 Task: Find connections with filter location Schleswig with filter topic #Productivitywith filter profile language English with filter current company AB InBev India with filter school Sikar Jobs with filter industry Commercial and Service Industry Machinery Manufacturing with filter service category Bartending with filter keywords title Administrative Assistant
Action: Mouse moved to (313, 207)
Screenshot: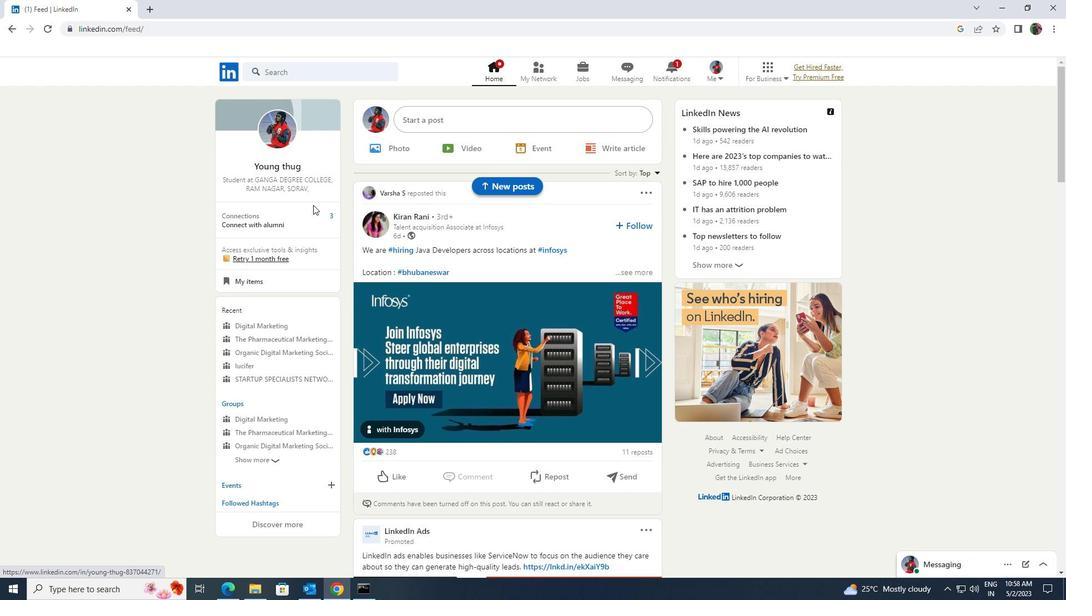 
Action: Mouse pressed left at (313, 207)
Screenshot: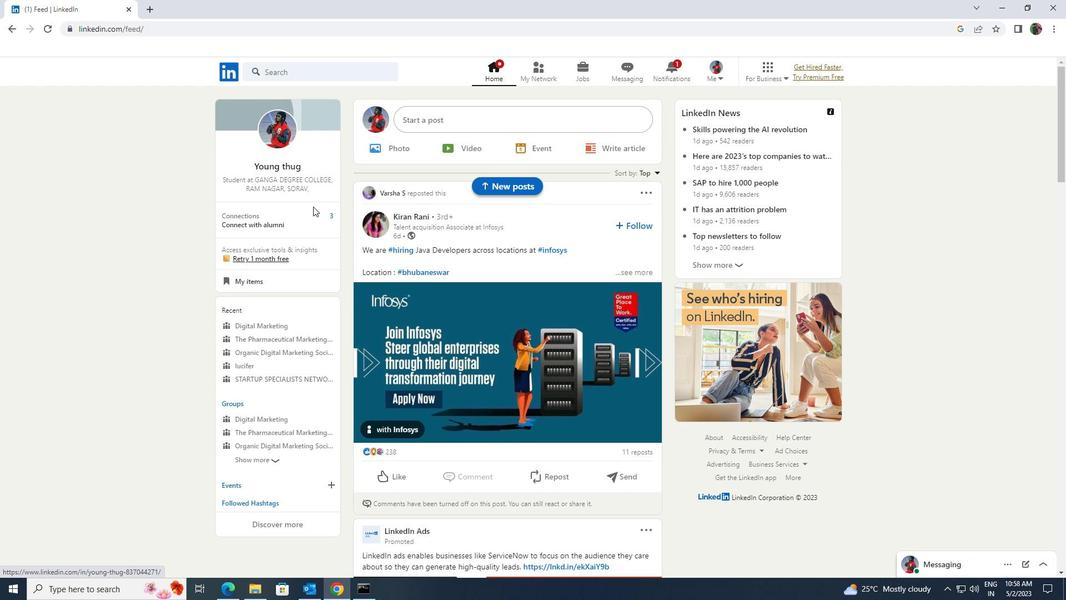 
Action: Mouse moved to (313, 215)
Screenshot: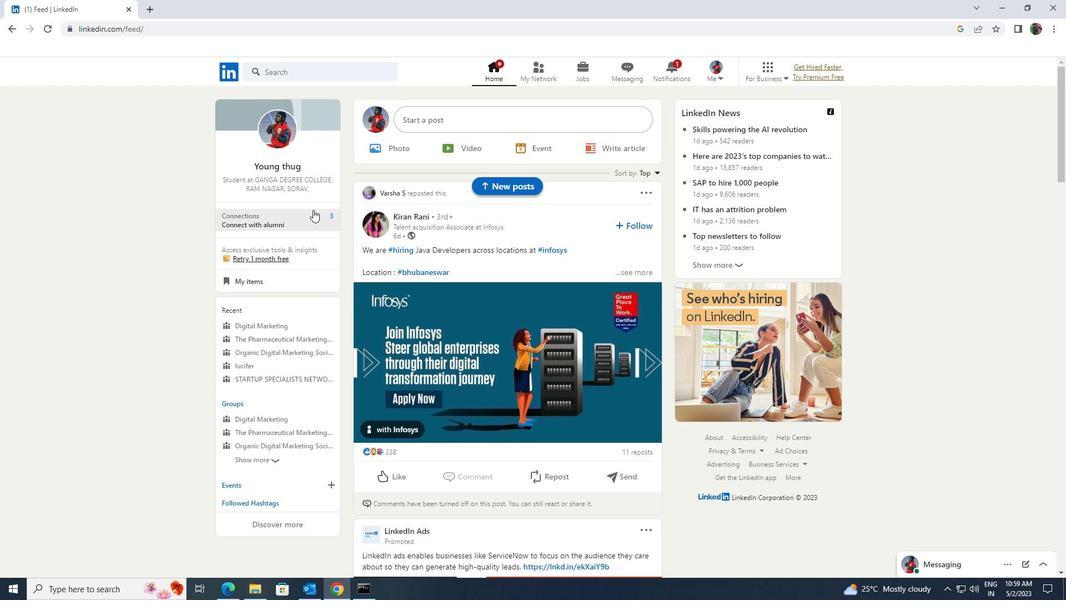
Action: Mouse pressed left at (313, 215)
Screenshot: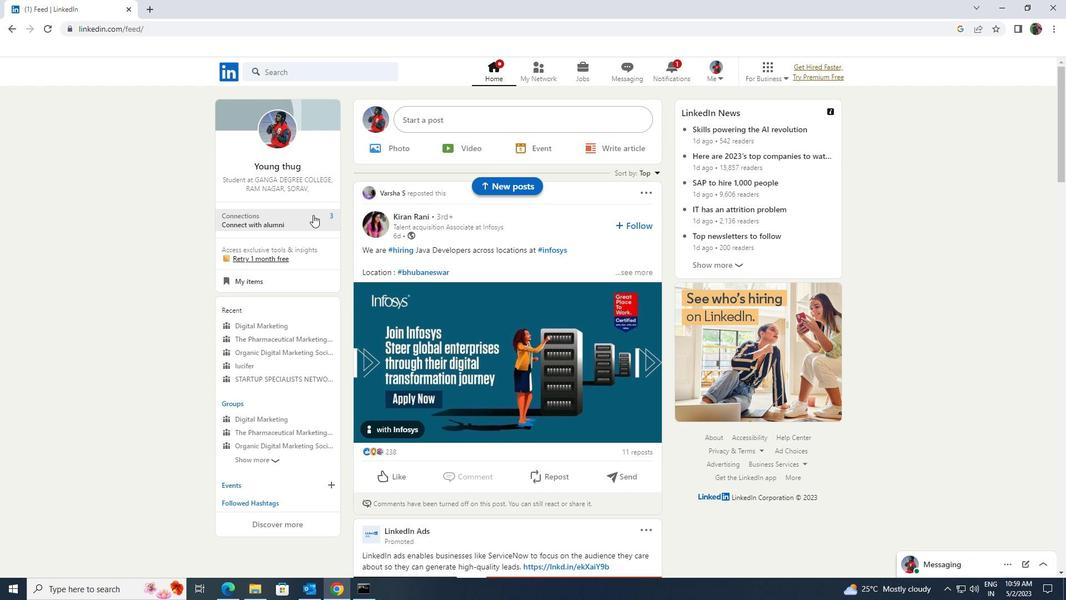 
Action: Mouse moved to (319, 135)
Screenshot: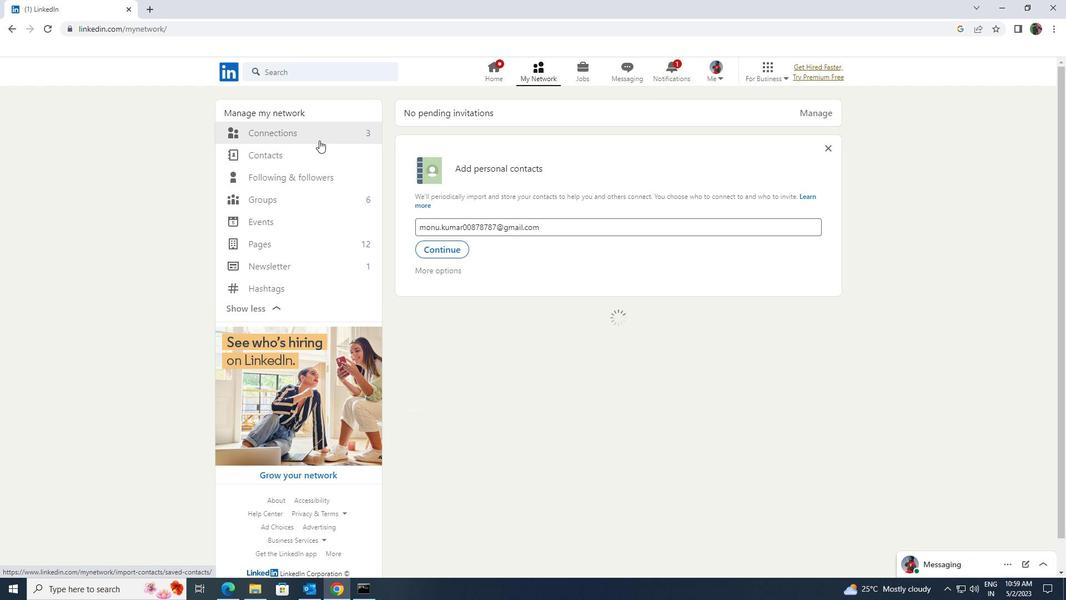 
Action: Mouse pressed left at (319, 135)
Screenshot: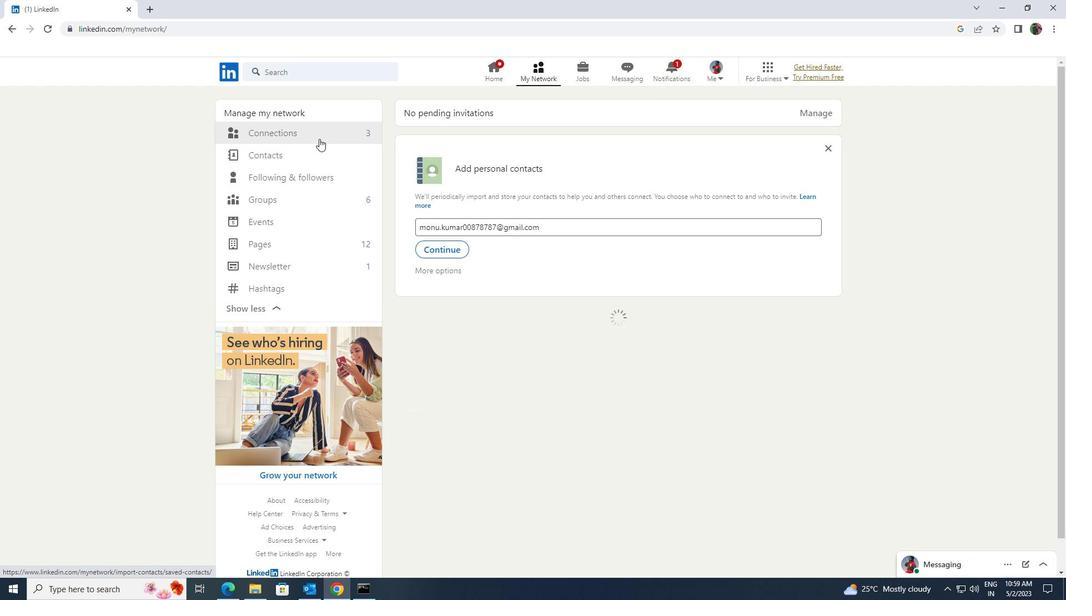 
Action: Mouse moved to (599, 133)
Screenshot: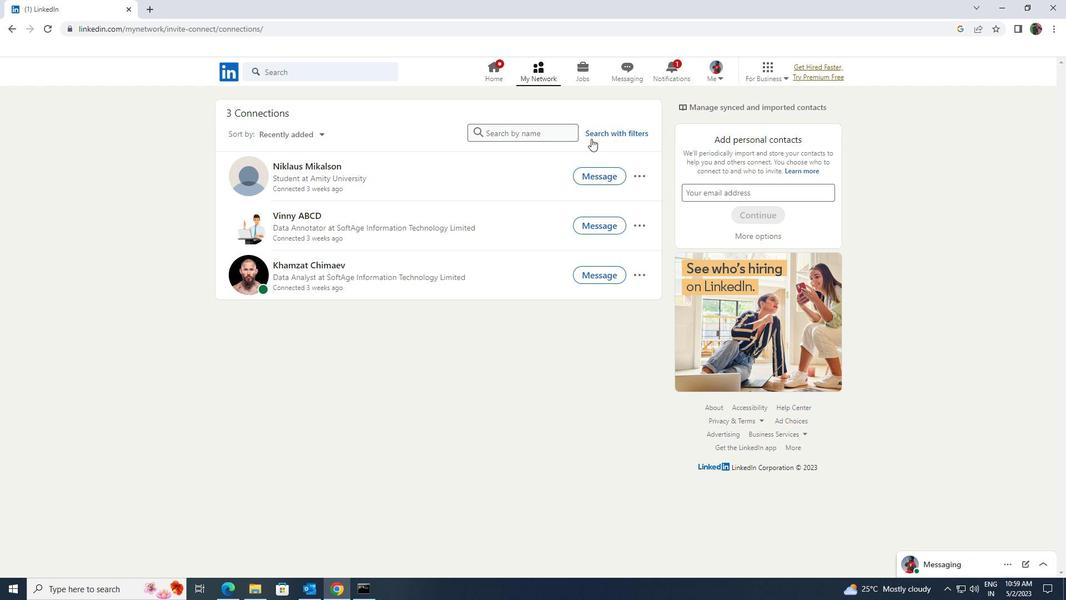 
Action: Mouse pressed left at (599, 133)
Screenshot: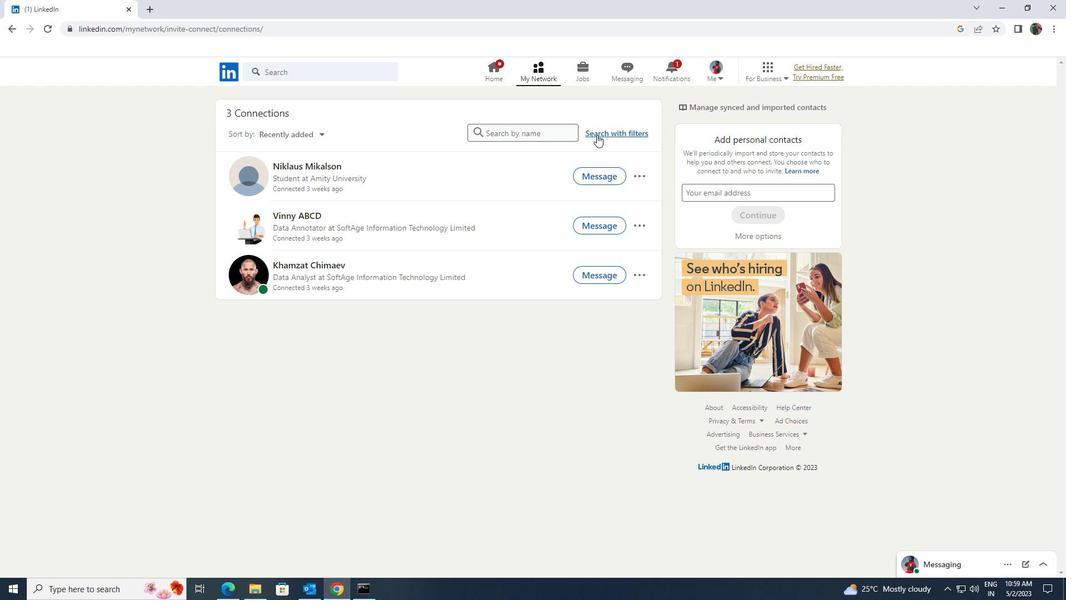 
Action: Mouse moved to (574, 105)
Screenshot: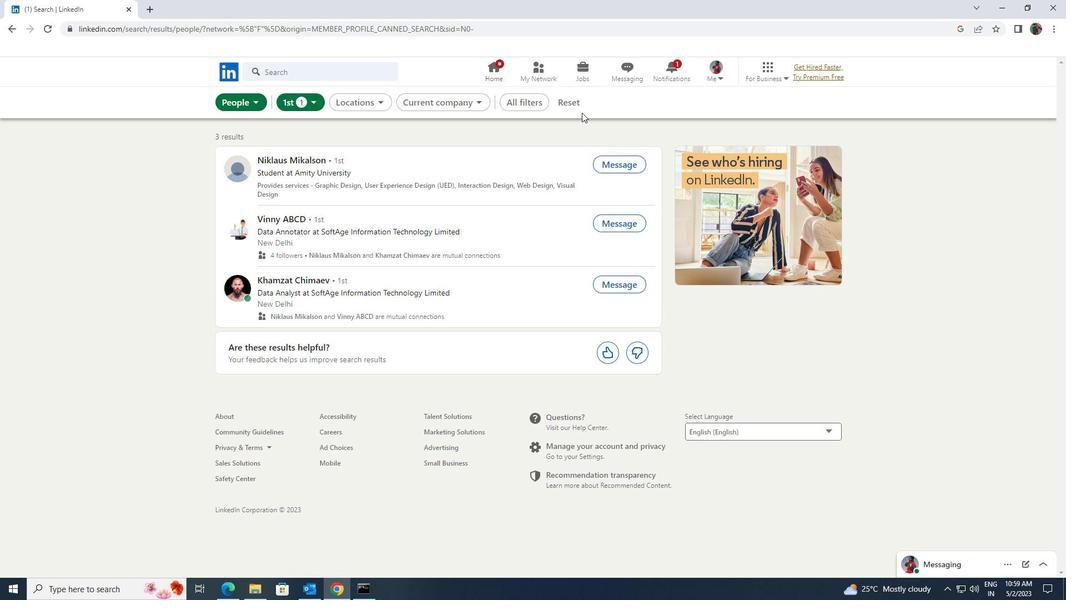 
Action: Mouse pressed left at (574, 105)
Screenshot: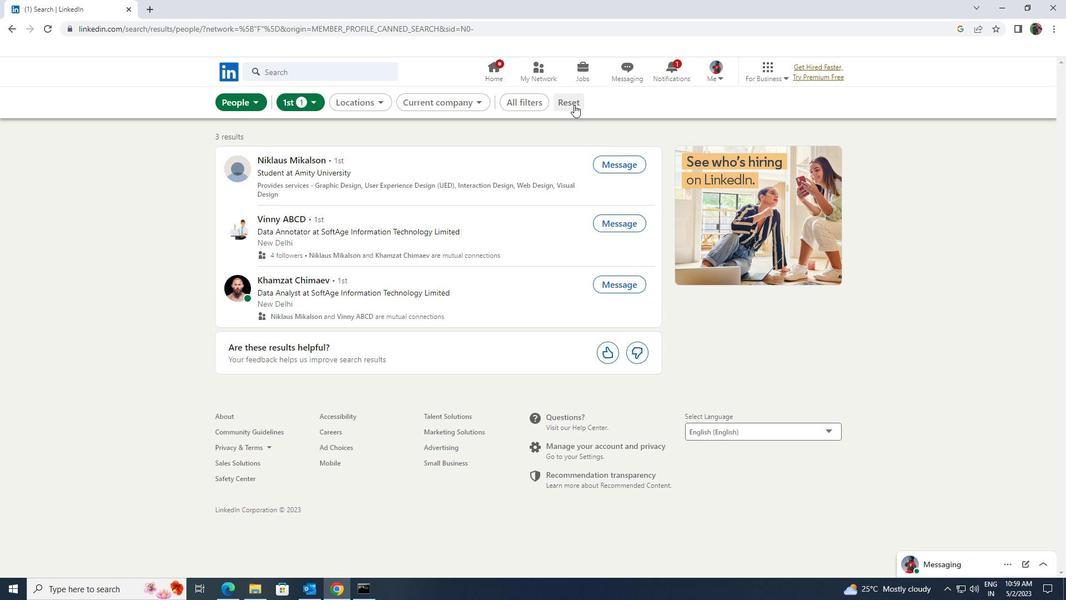 
Action: Mouse moved to (567, 100)
Screenshot: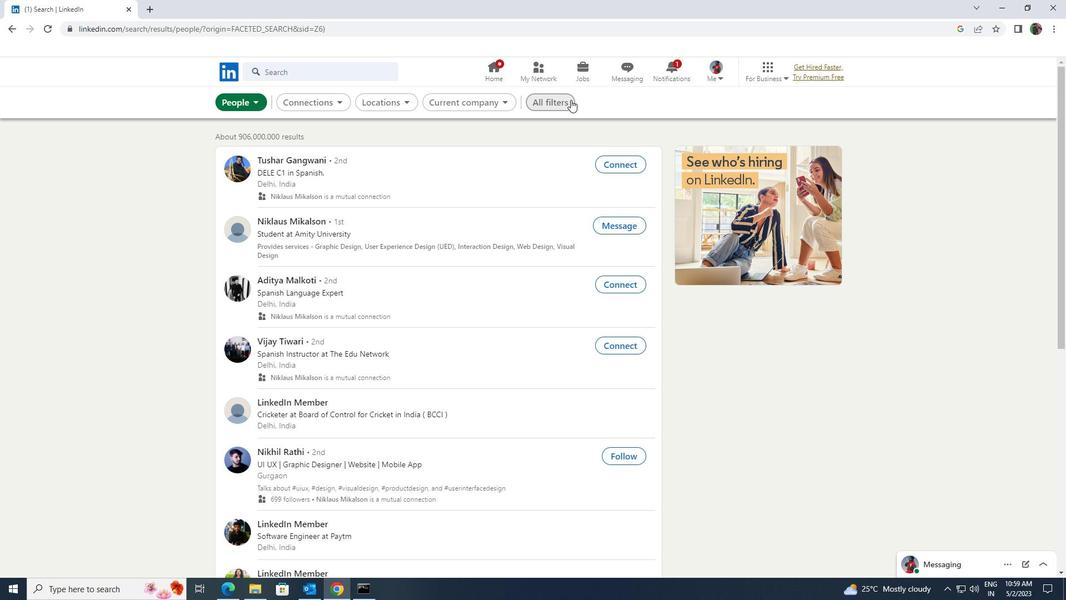 
Action: Mouse pressed left at (567, 100)
Screenshot: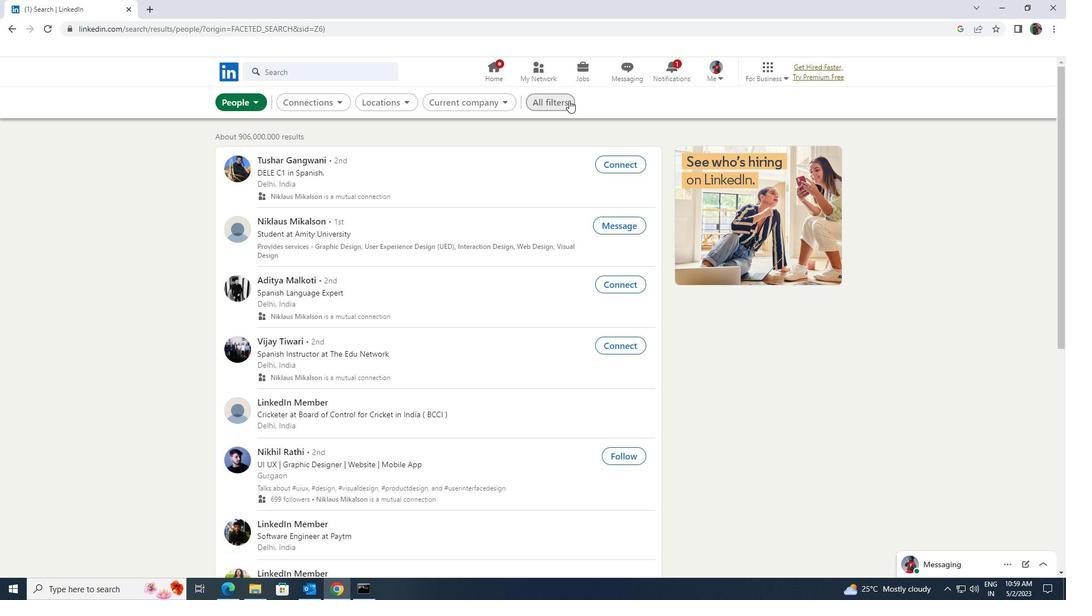 
Action: Mouse moved to (832, 312)
Screenshot: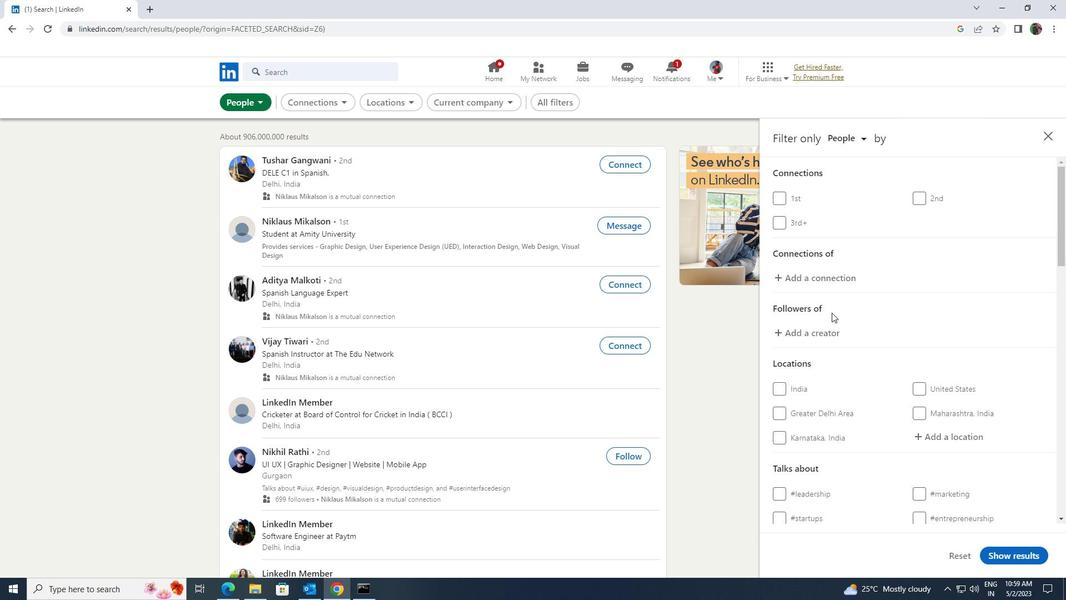 
Action: Mouse scrolled (832, 312) with delta (0, 0)
Screenshot: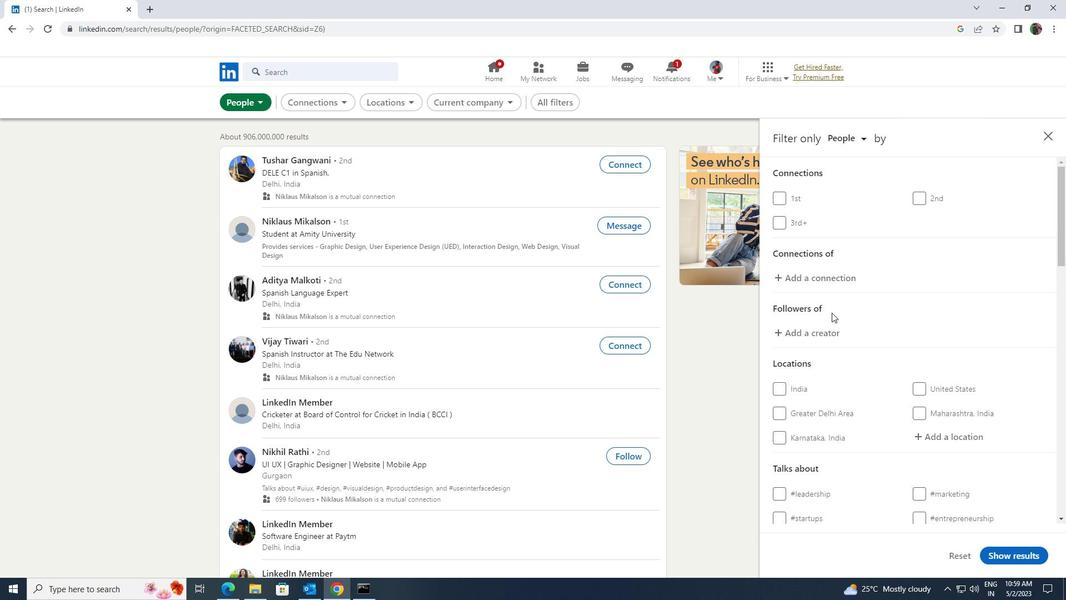 
Action: Mouse moved to (918, 380)
Screenshot: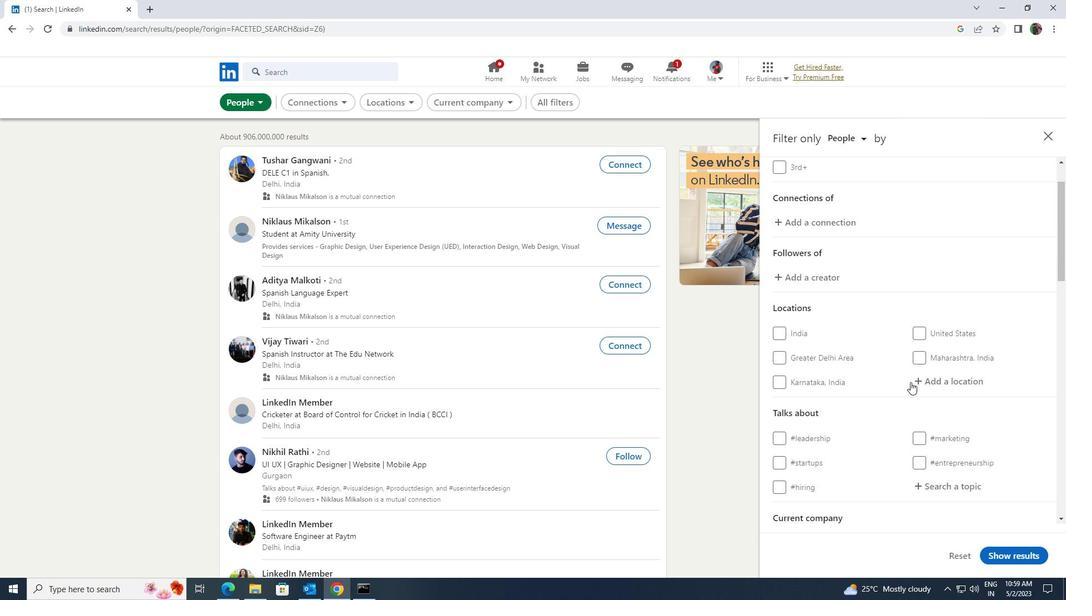 
Action: Mouse pressed left at (918, 380)
Screenshot: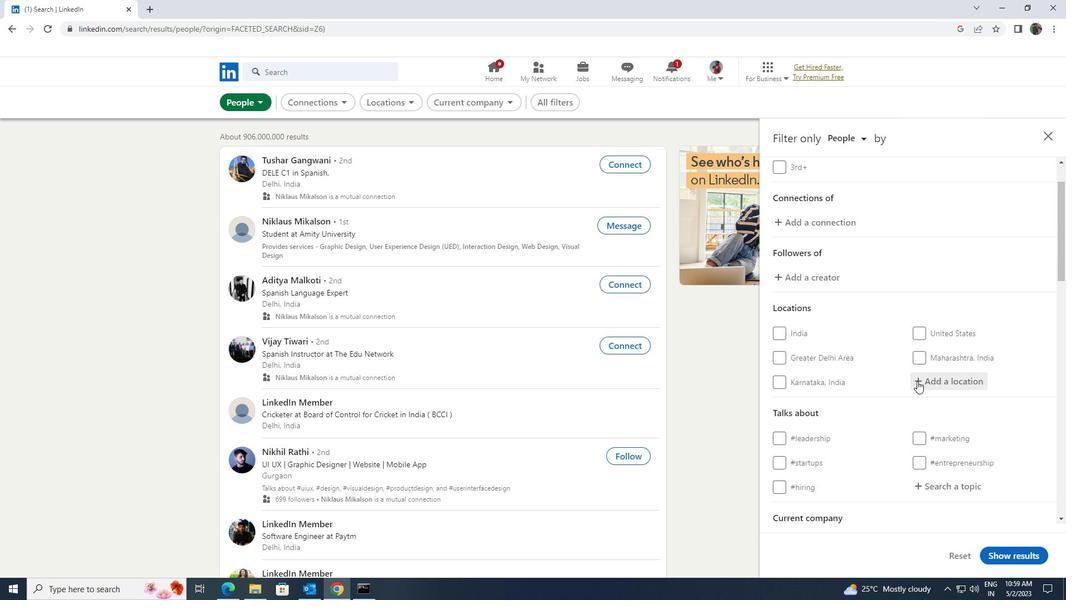 
Action: Key pressed <Key.shift>SCHLEW<Key.backspace>
Screenshot: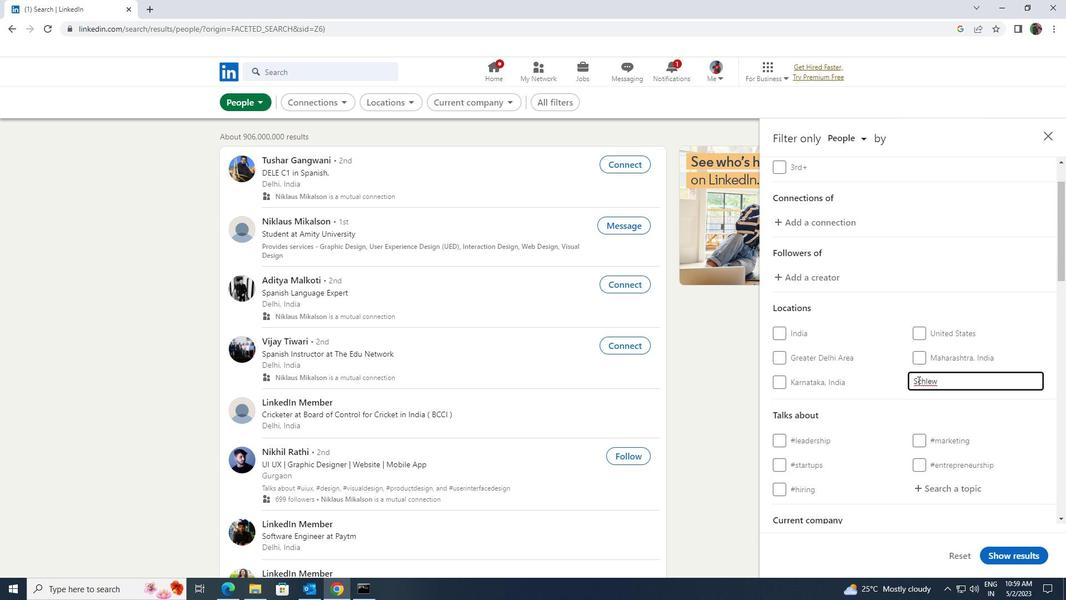 
Action: Mouse moved to (901, 394)
Screenshot: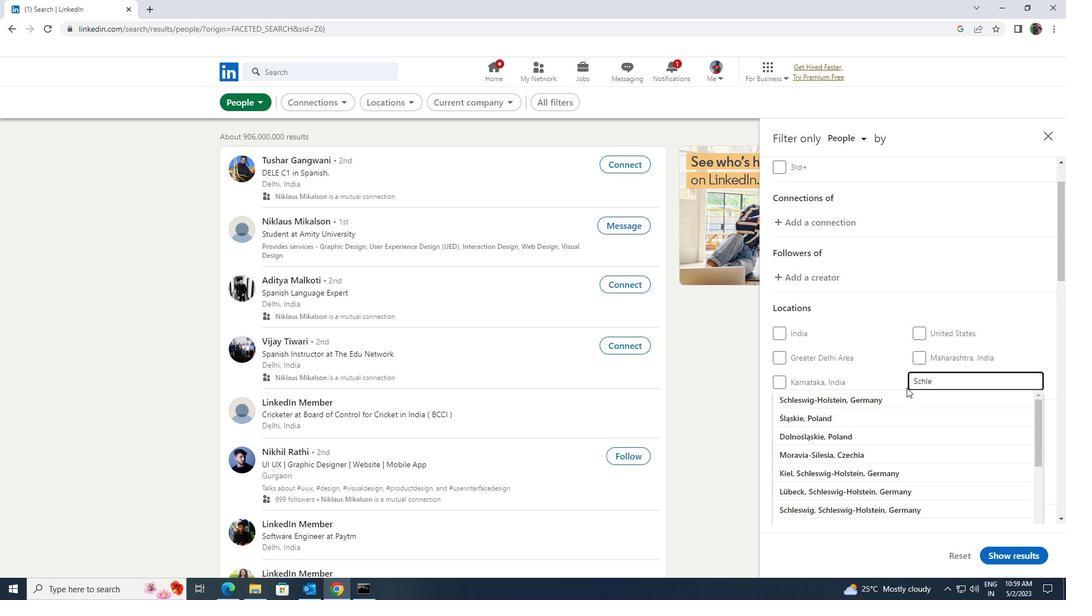 
Action: Mouse pressed left at (901, 394)
Screenshot: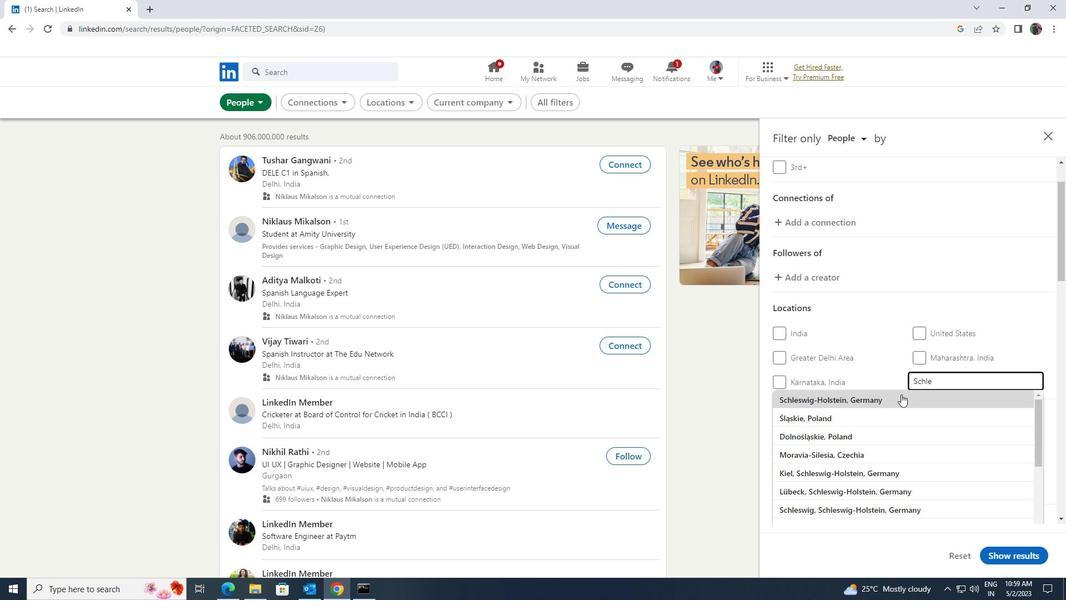 
Action: Mouse scrolled (901, 393) with delta (0, 0)
Screenshot: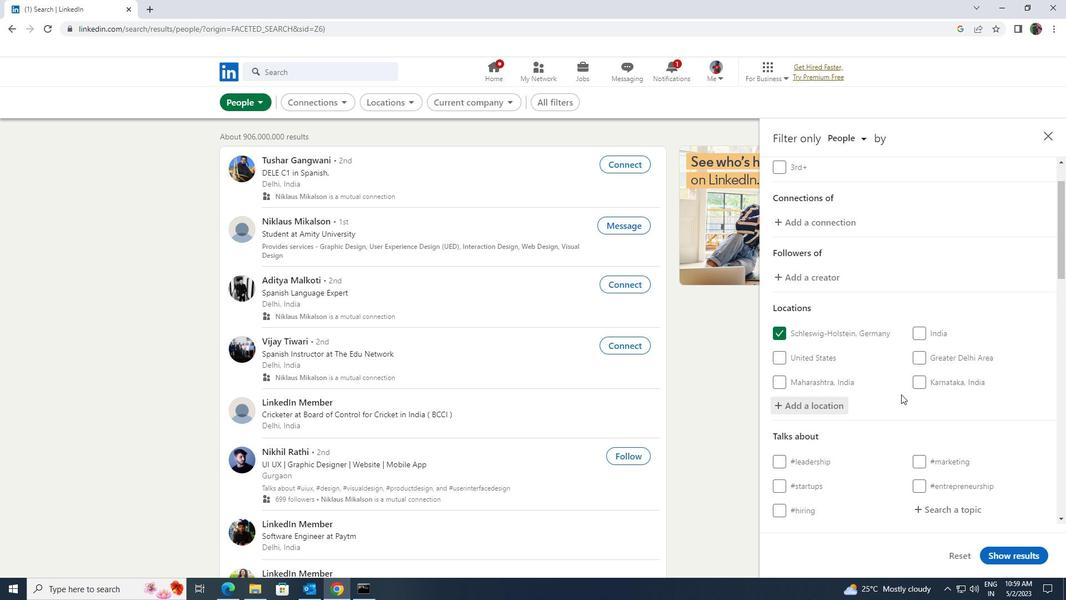 
Action: Mouse scrolled (901, 393) with delta (0, 0)
Screenshot: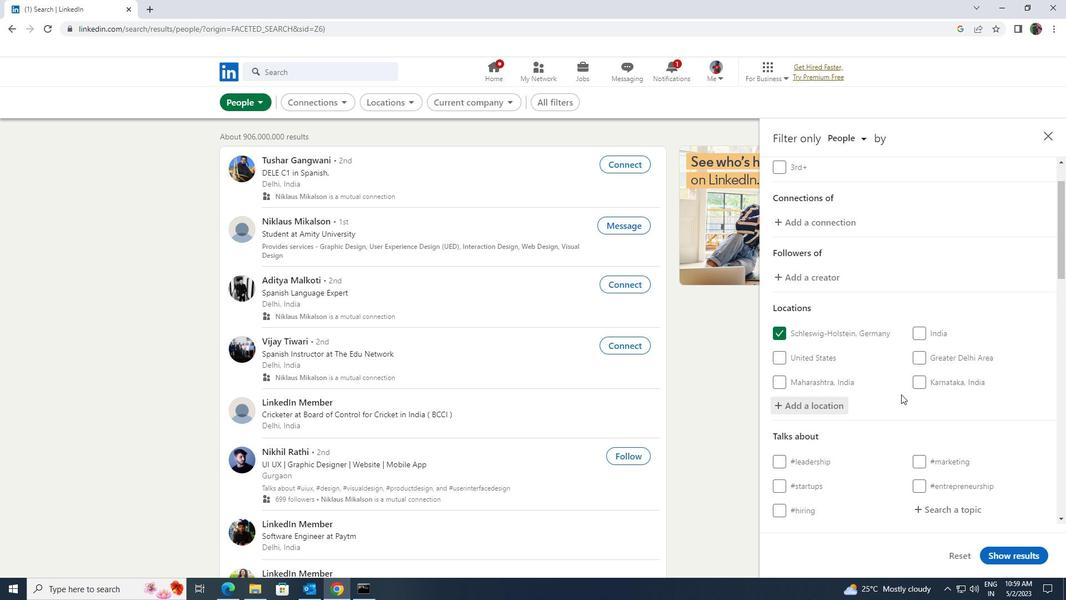 
Action: Mouse scrolled (901, 393) with delta (0, 0)
Screenshot: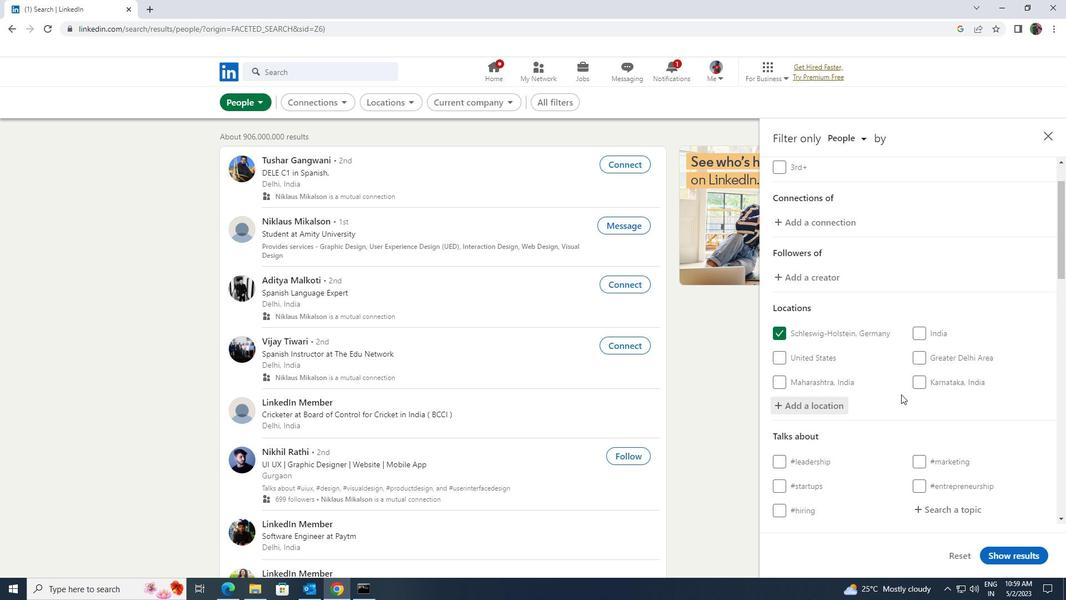 
Action: Mouse moved to (942, 343)
Screenshot: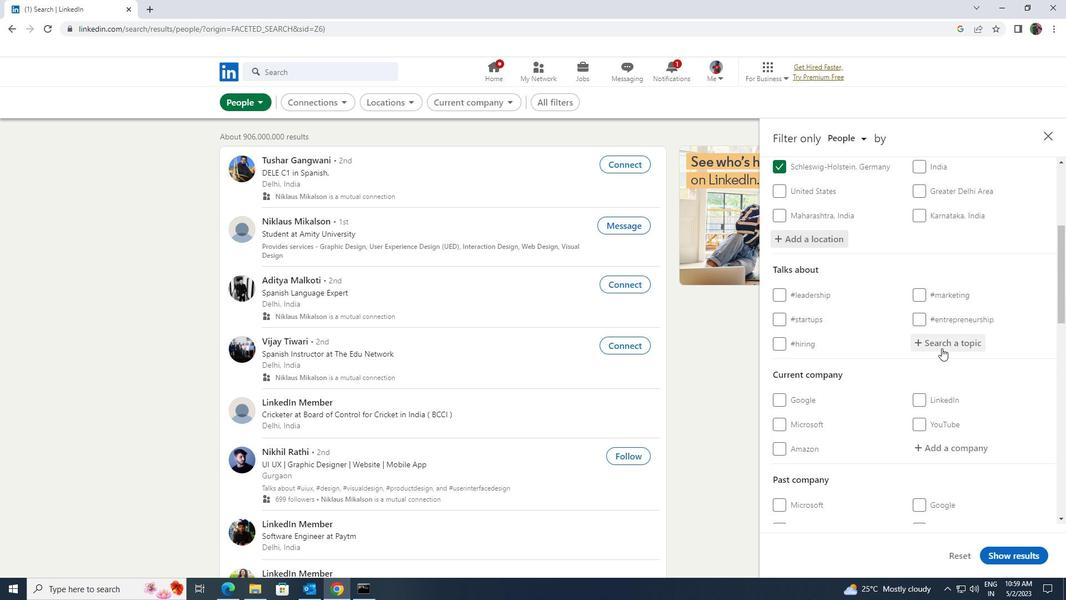 
Action: Mouse pressed left at (942, 343)
Screenshot: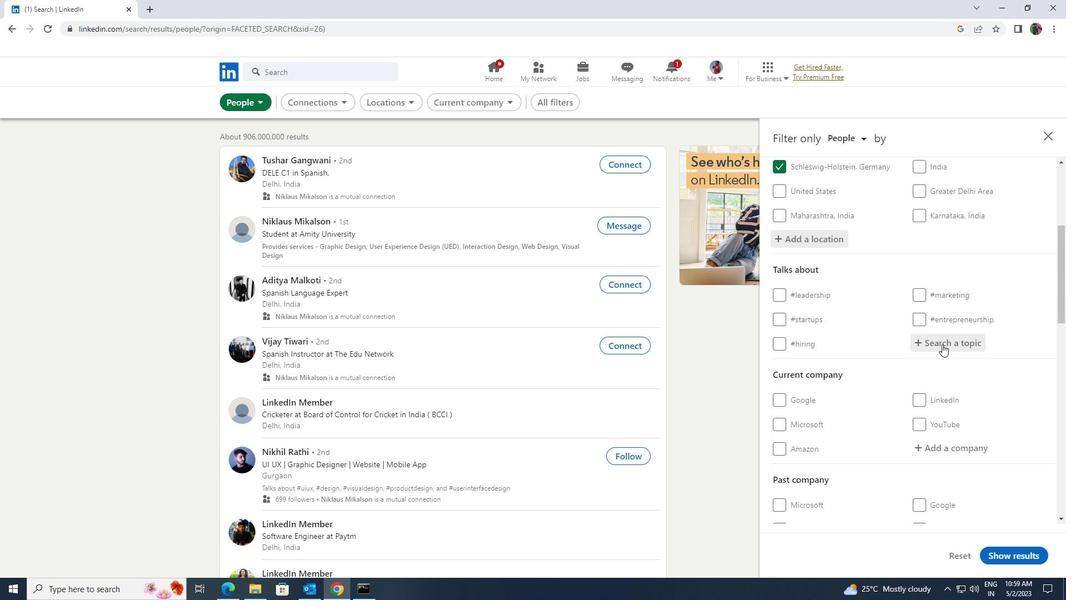 
Action: Key pressed <Key.shift>PRODUCT
Screenshot: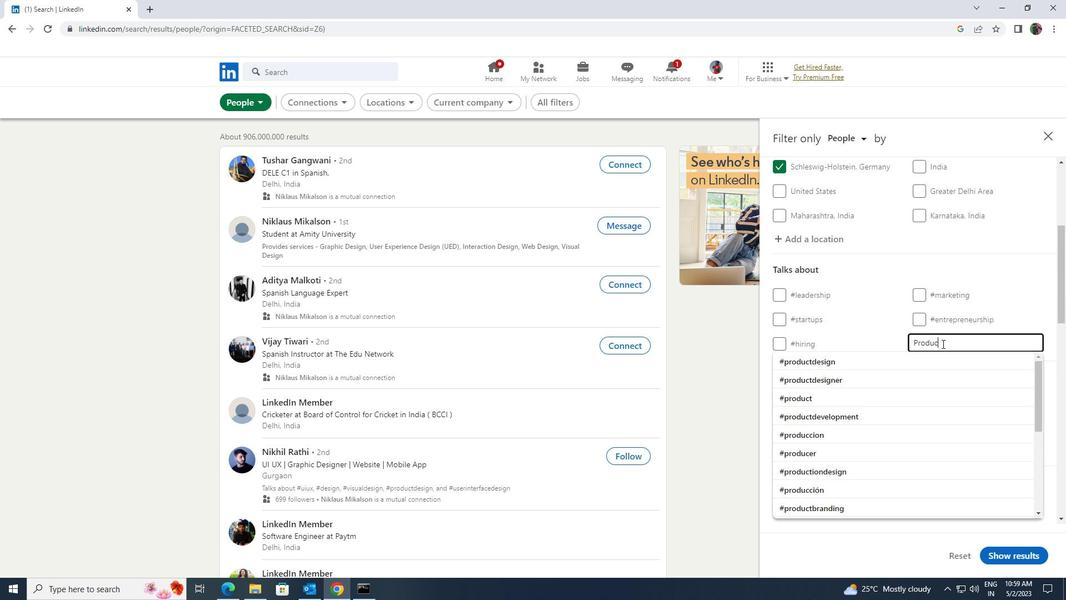 
Action: Mouse moved to (922, 377)
Screenshot: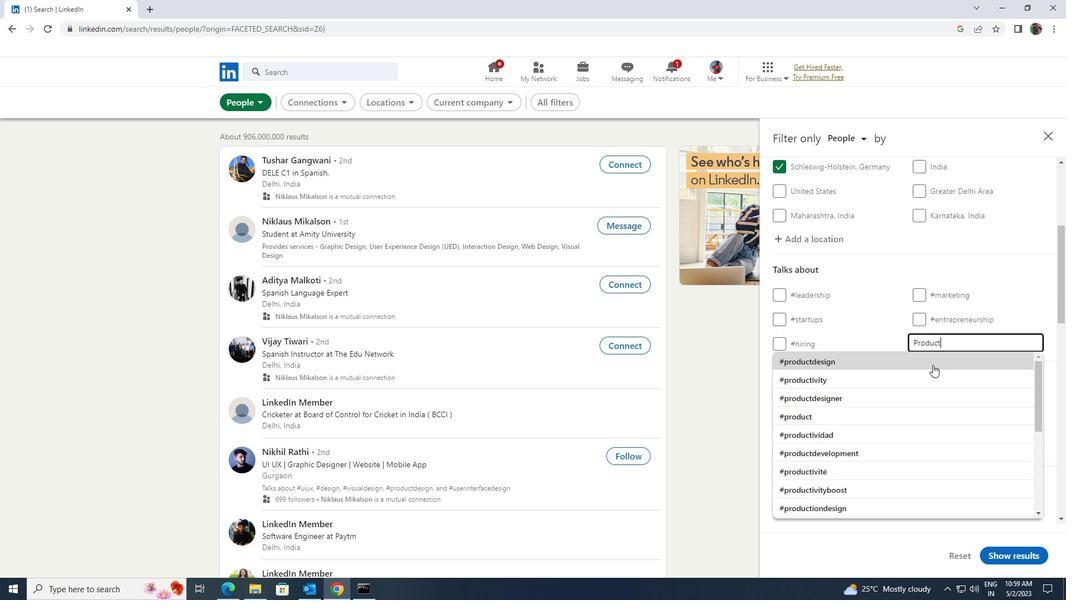 
Action: Mouse pressed left at (922, 377)
Screenshot: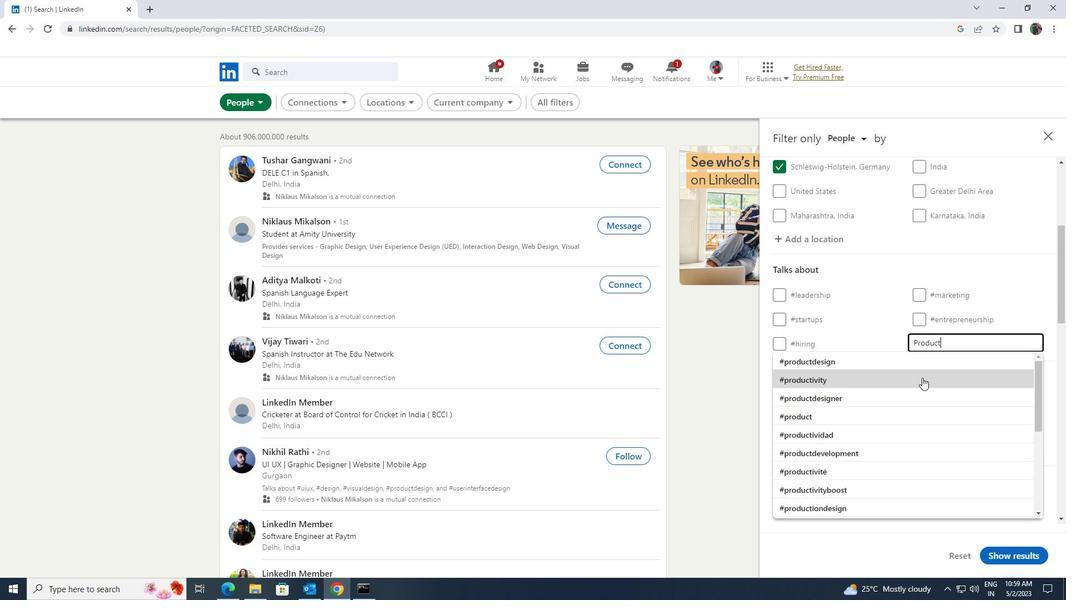 
Action: Mouse scrolled (922, 377) with delta (0, 0)
Screenshot: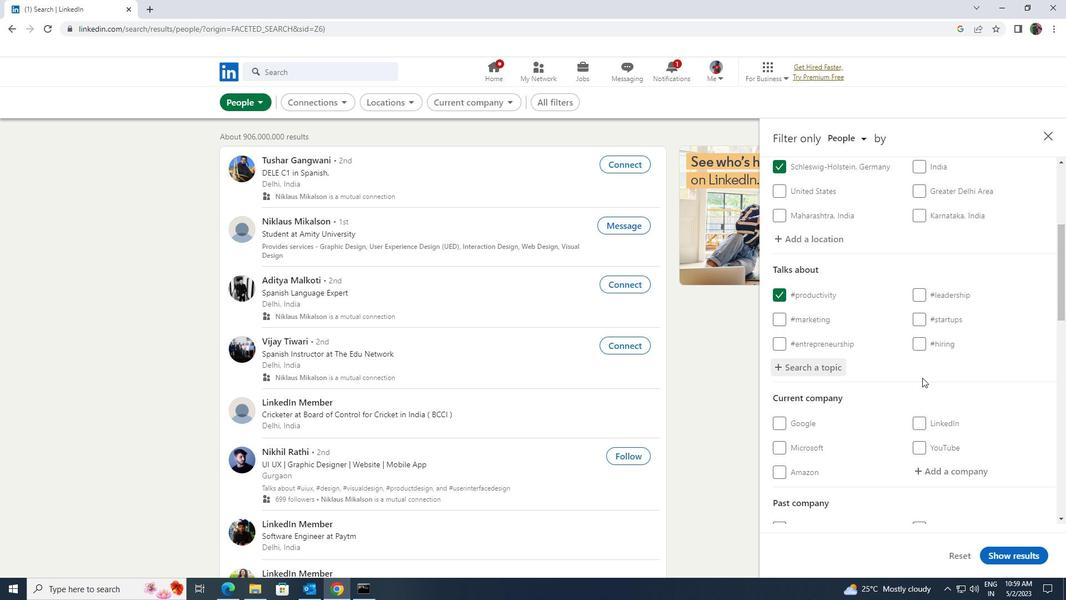 
Action: Mouse moved to (920, 379)
Screenshot: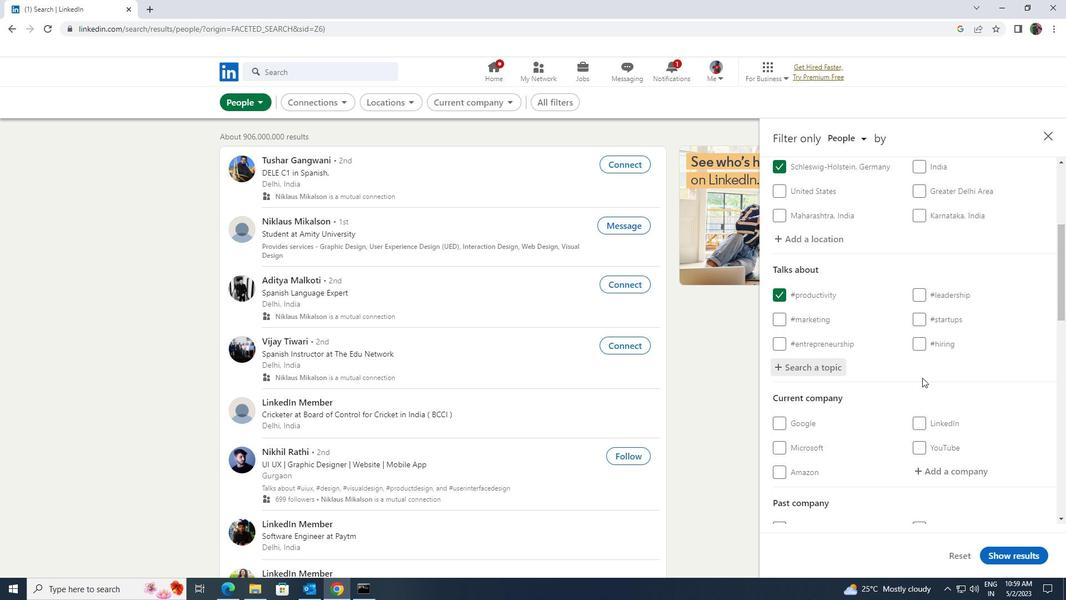
Action: Mouse scrolled (920, 378) with delta (0, 0)
Screenshot: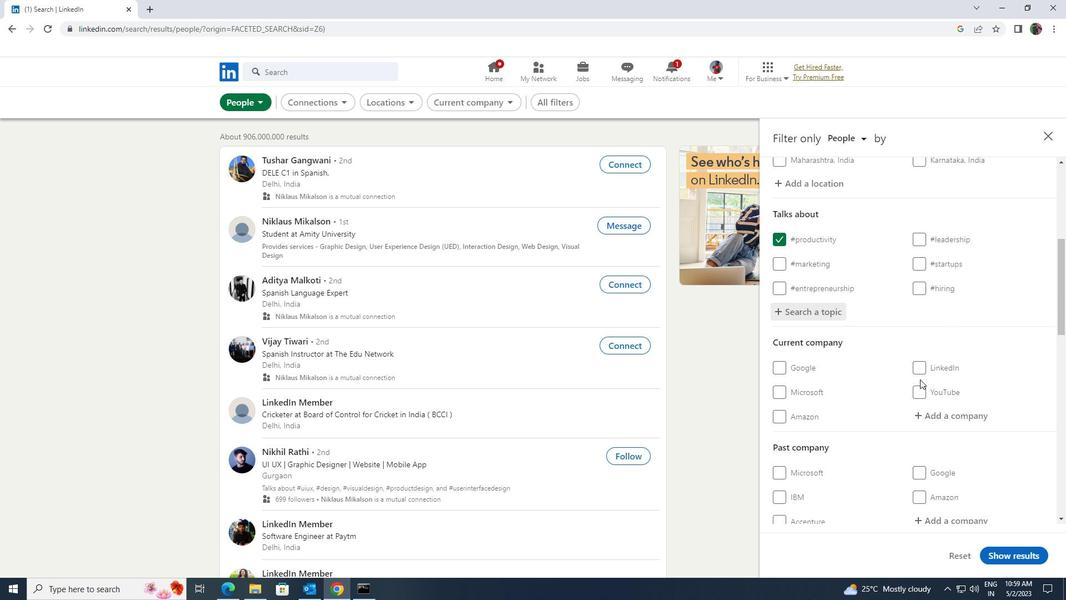 
Action: Mouse scrolled (920, 378) with delta (0, 0)
Screenshot: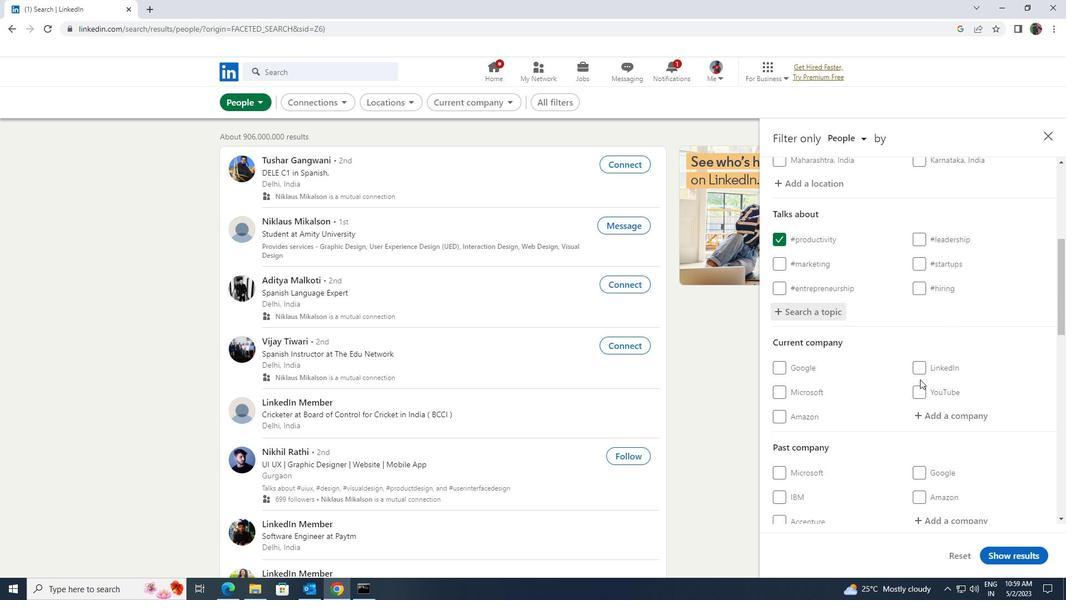 
Action: Mouse scrolled (920, 378) with delta (0, 0)
Screenshot: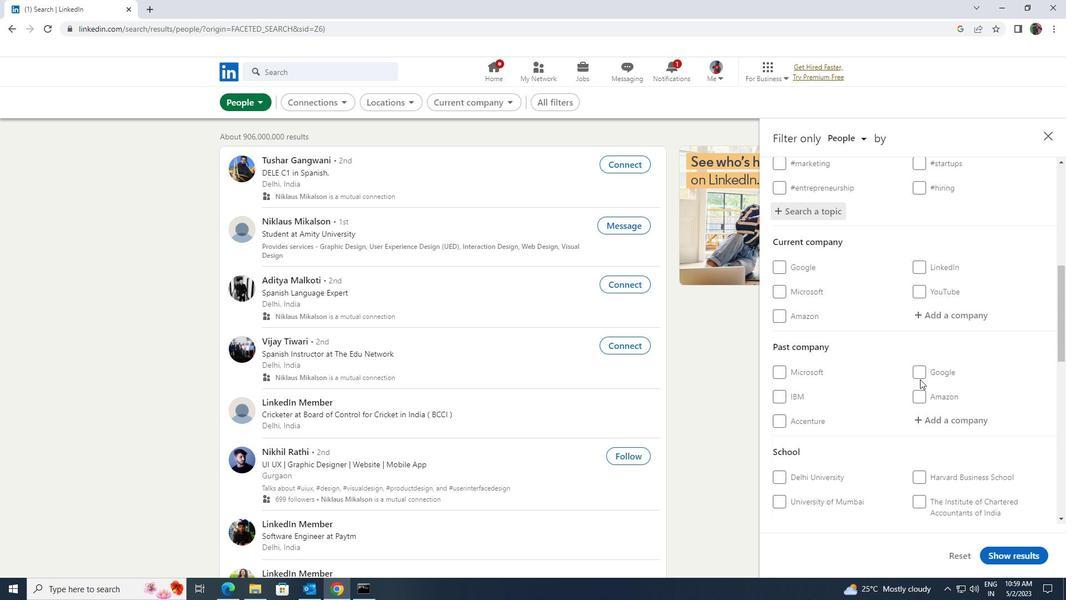 
Action: Mouse scrolled (920, 378) with delta (0, 0)
Screenshot: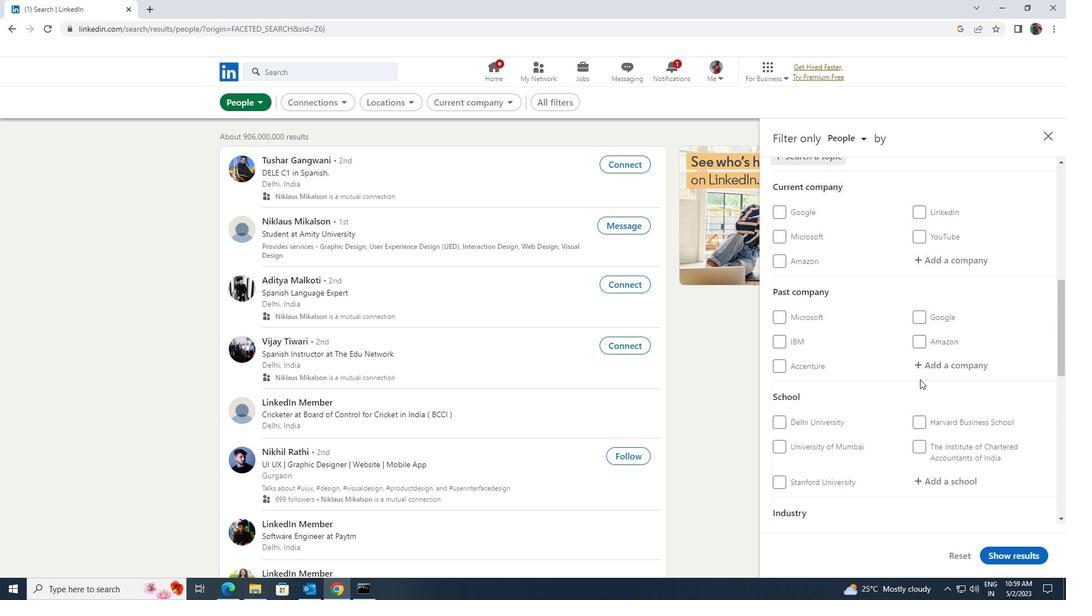 
Action: Mouse scrolled (920, 378) with delta (0, 0)
Screenshot: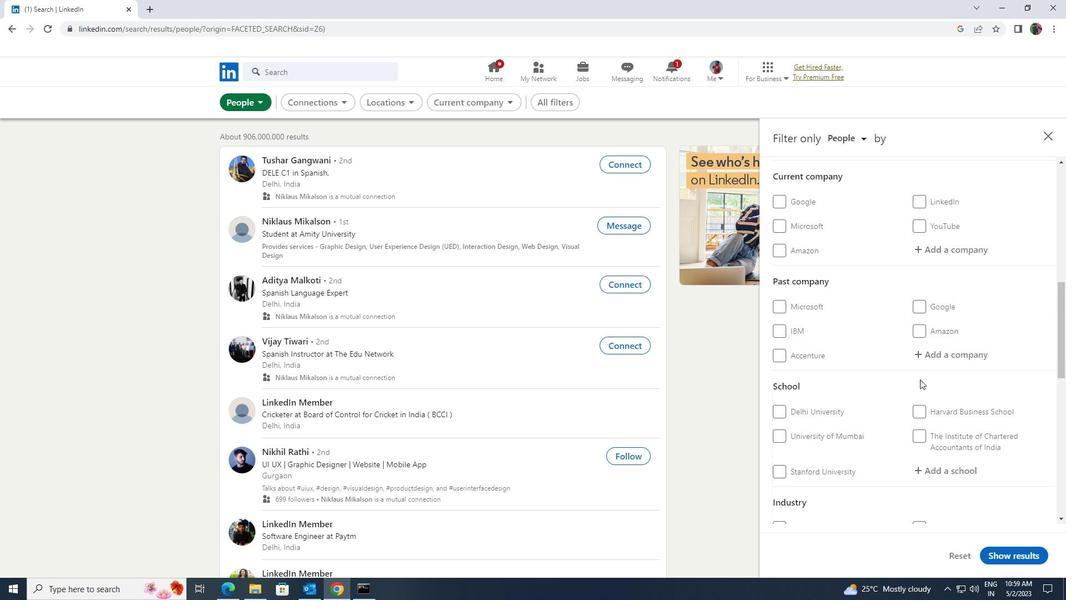 
Action: Mouse scrolled (920, 378) with delta (0, 0)
Screenshot: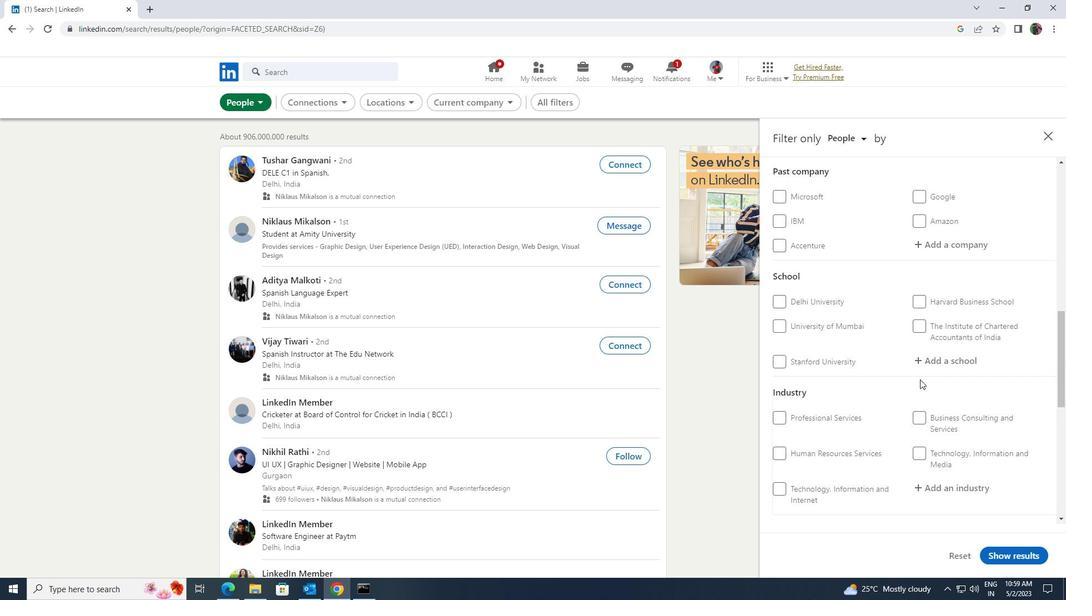 
Action: Mouse scrolled (920, 378) with delta (0, 0)
Screenshot: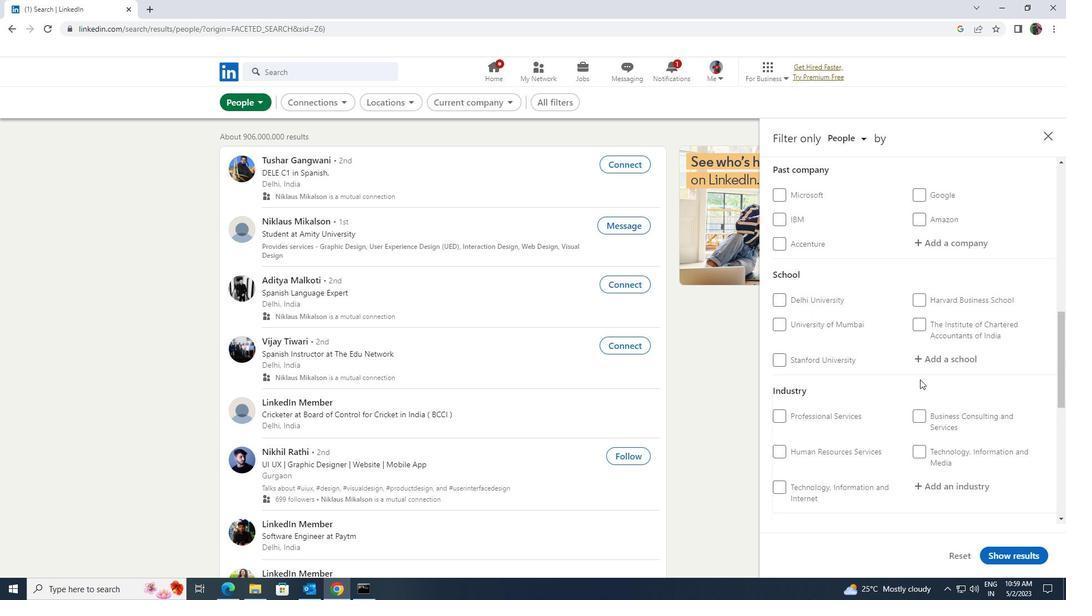 
Action: Mouse scrolled (920, 378) with delta (0, 0)
Screenshot: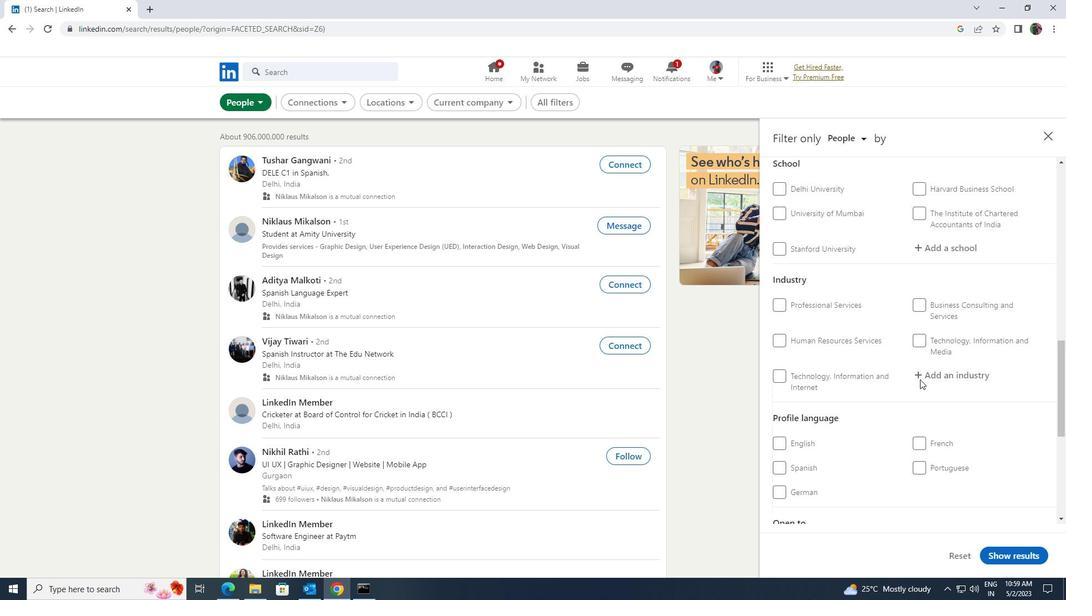 
Action: Mouse scrolled (920, 378) with delta (0, 0)
Screenshot: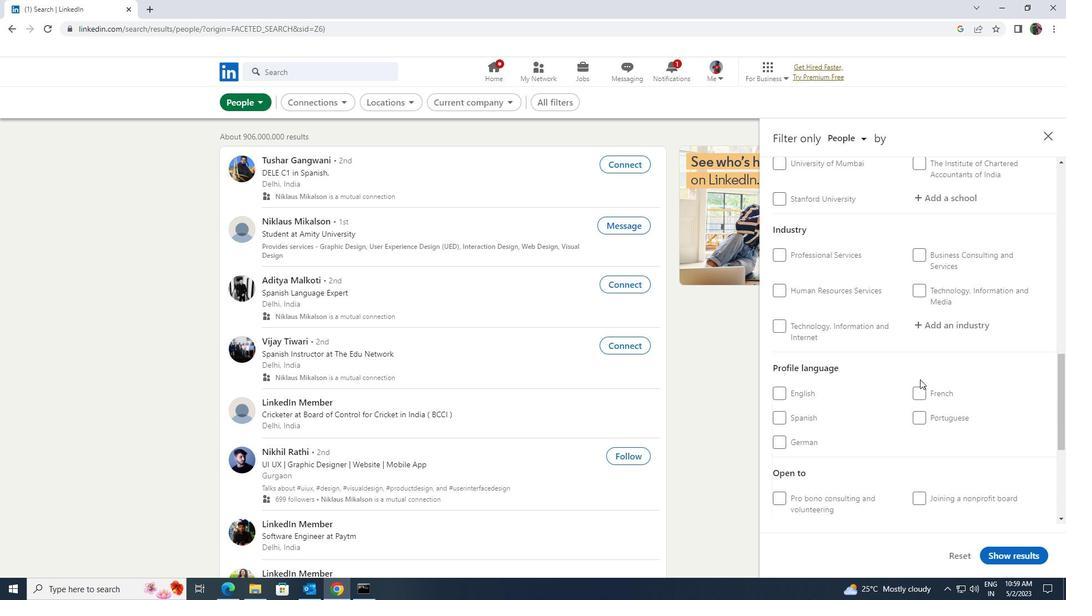 
Action: Mouse scrolled (920, 378) with delta (0, 0)
Screenshot: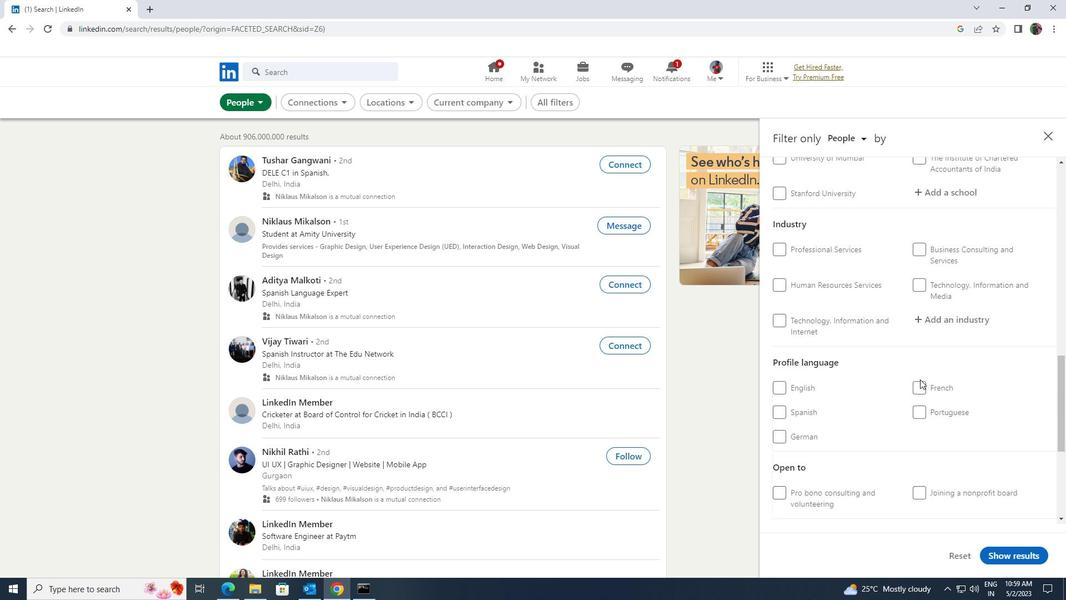 
Action: Mouse scrolled (920, 378) with delta (0, 0)
Screenshot: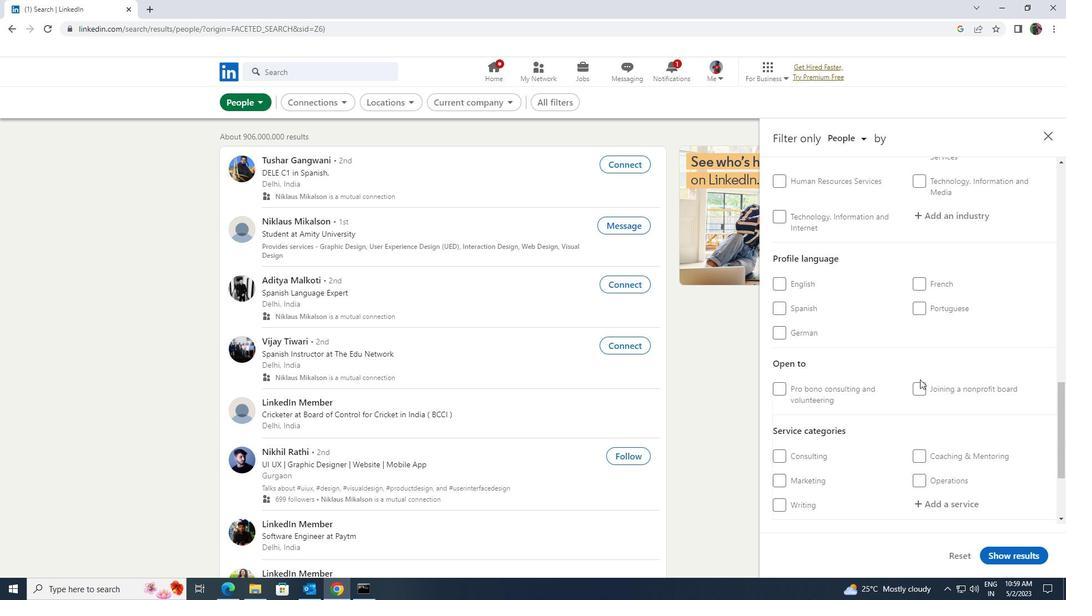 
Action: Mouse scrolled (920, 380) with delta (0, 0)
Screenshot: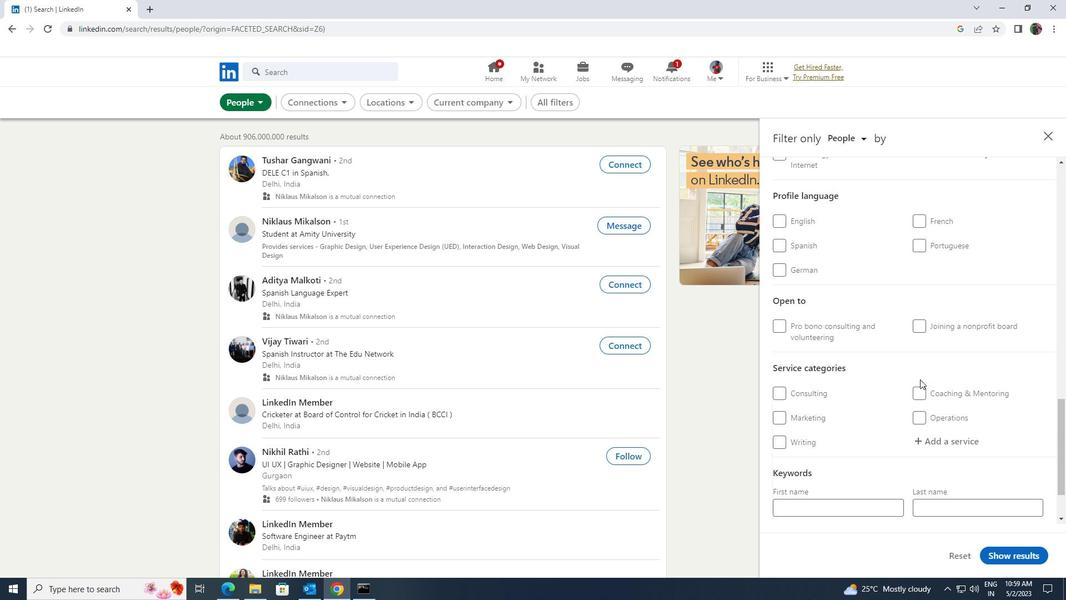 
Action: Mouse scrolled (920, 380) with delta (0, 0)
Screenshot: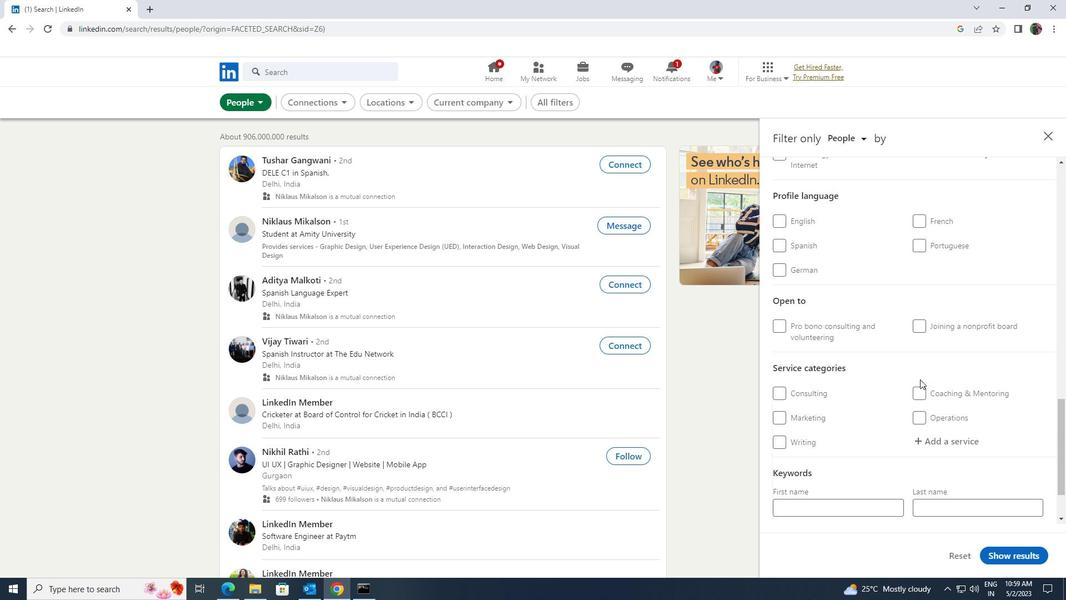 
Action: Mouse moved to (785, 331)
Screenshot: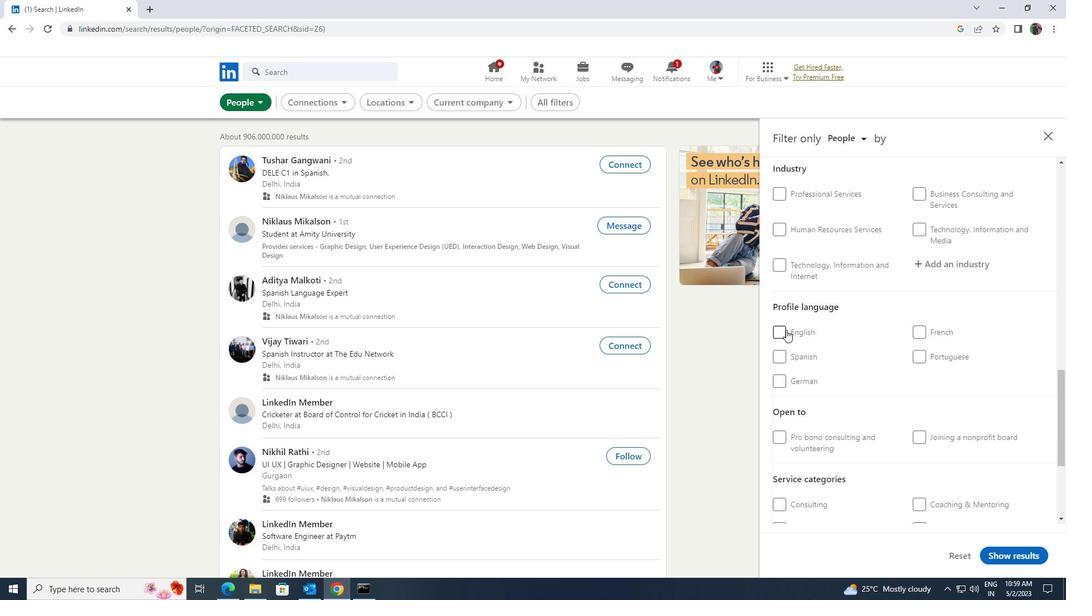 
Action: Mouse pressed left at (785, 331)
Screenshot: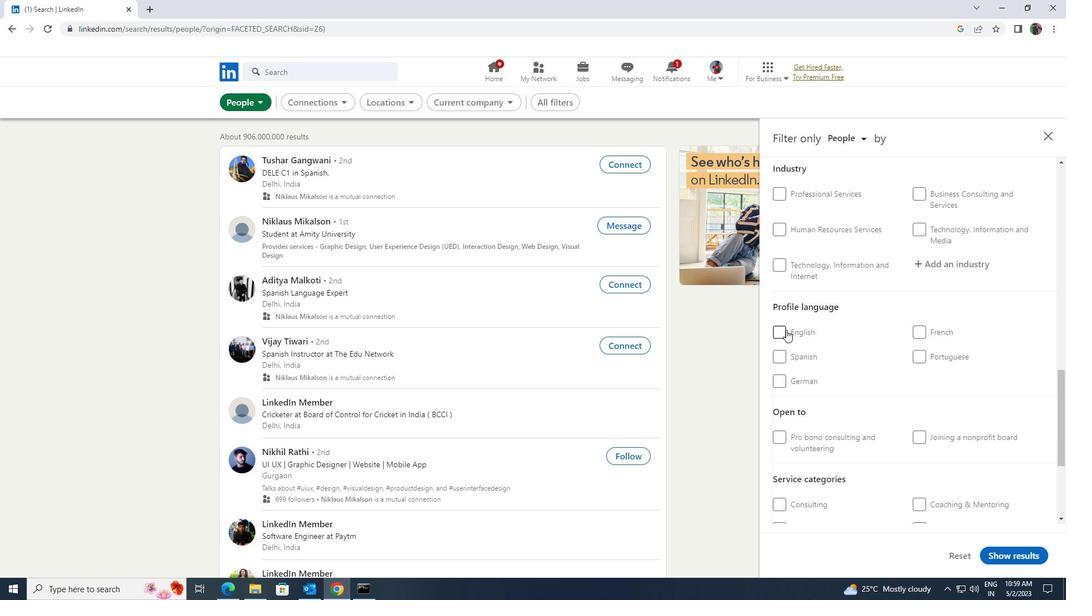 
Action: Mouse moved to (880, 359)
Screenshot: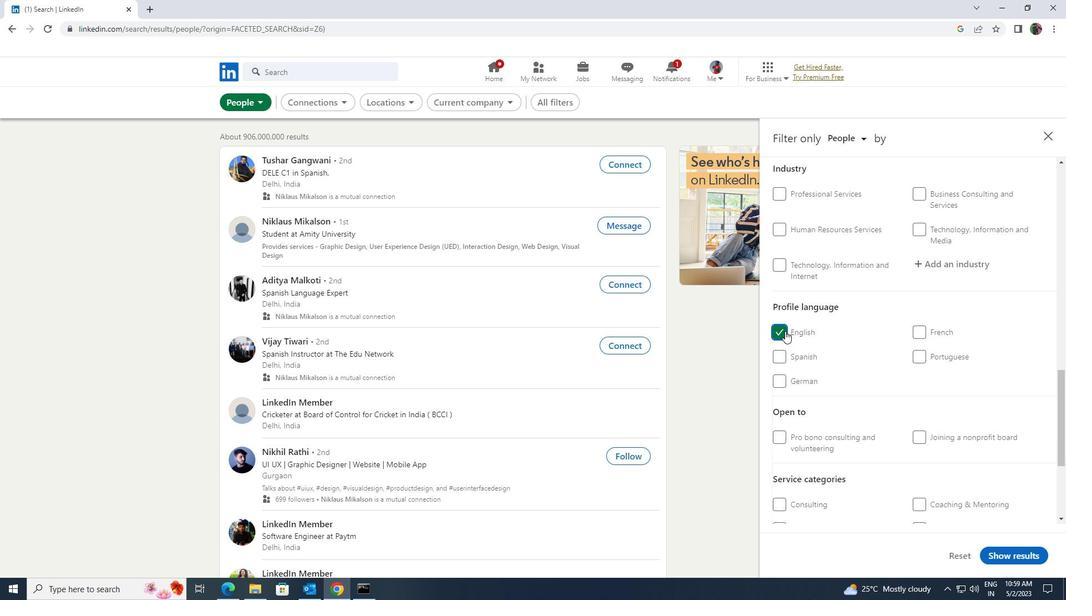 
Action: Mouse scrolled (880, 360) with delta (0, 0)
Screenshot: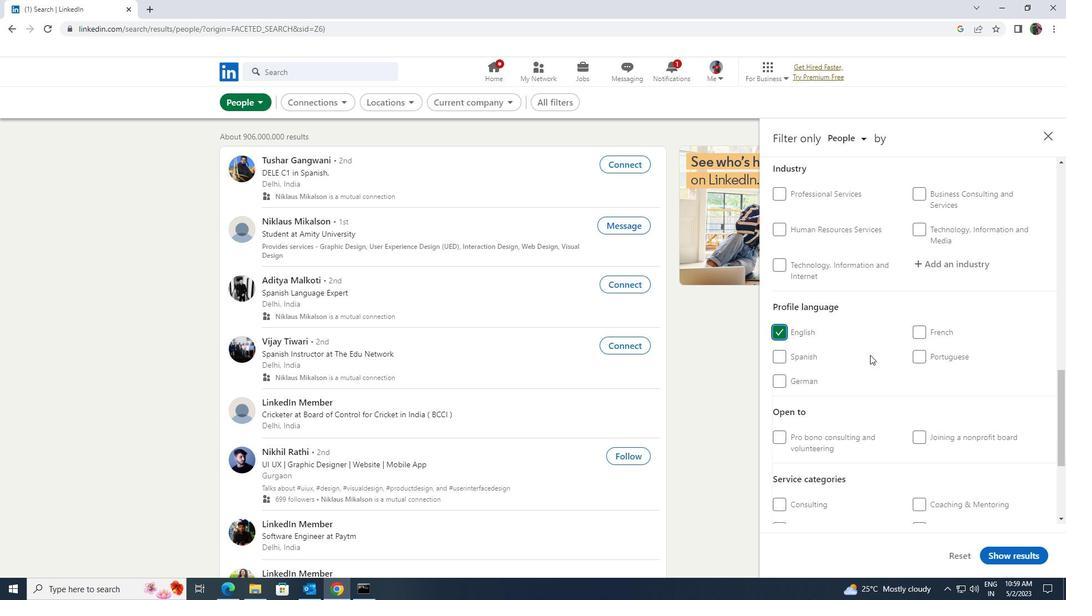 
Action: Mouse scrolled (880, 360) with delta (0, 0)
Screenshot: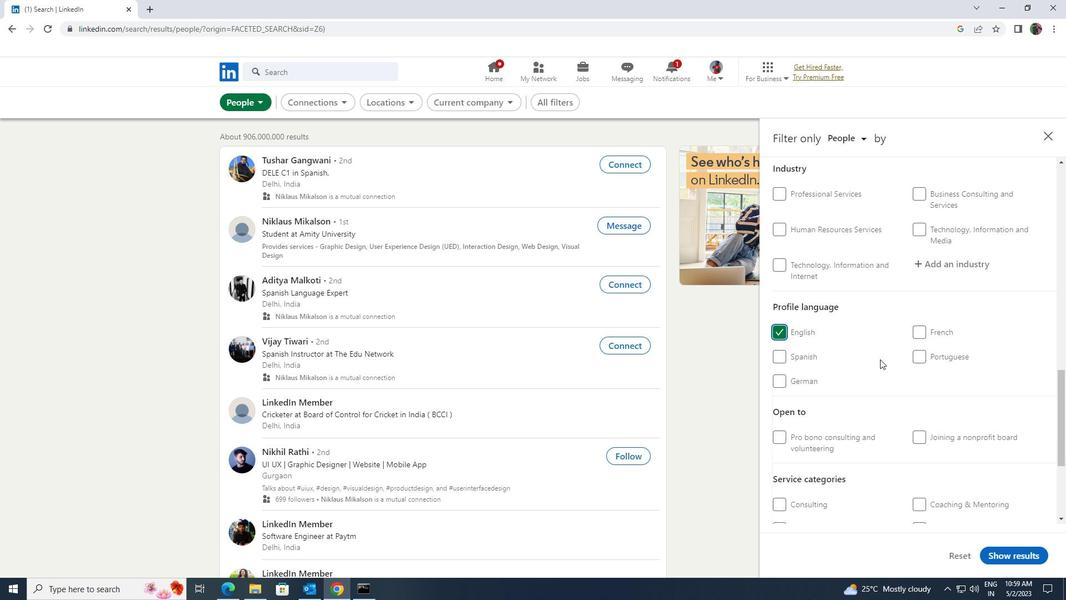 
Action: Mouse scrolled (880, 360) with delta (0, 0)
Screenshot: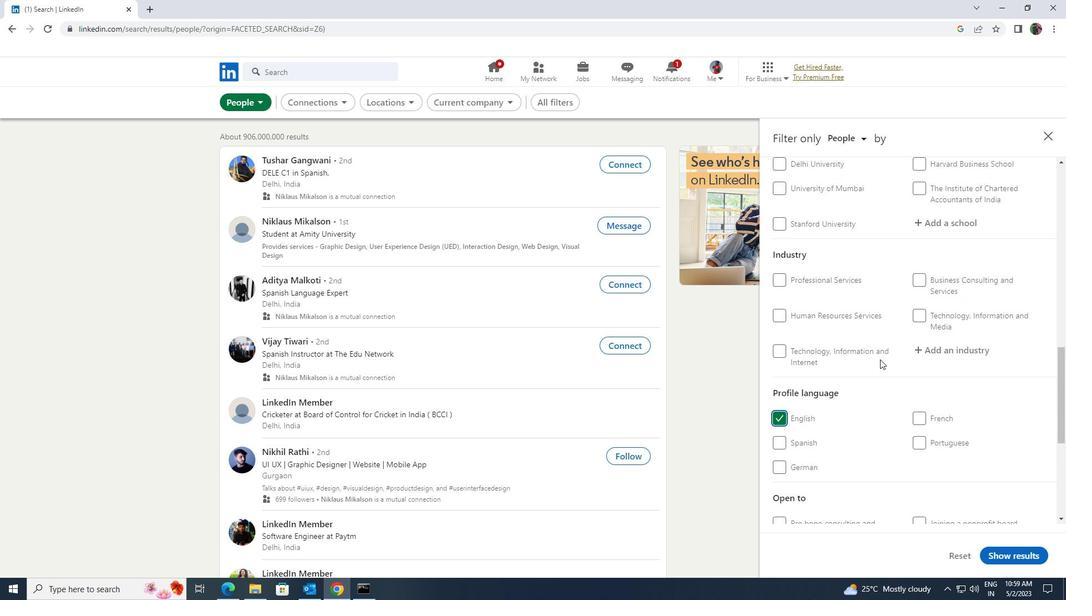 
Action: Mouse scrolled (880, 360) with delta (0, 0)
Screenshot: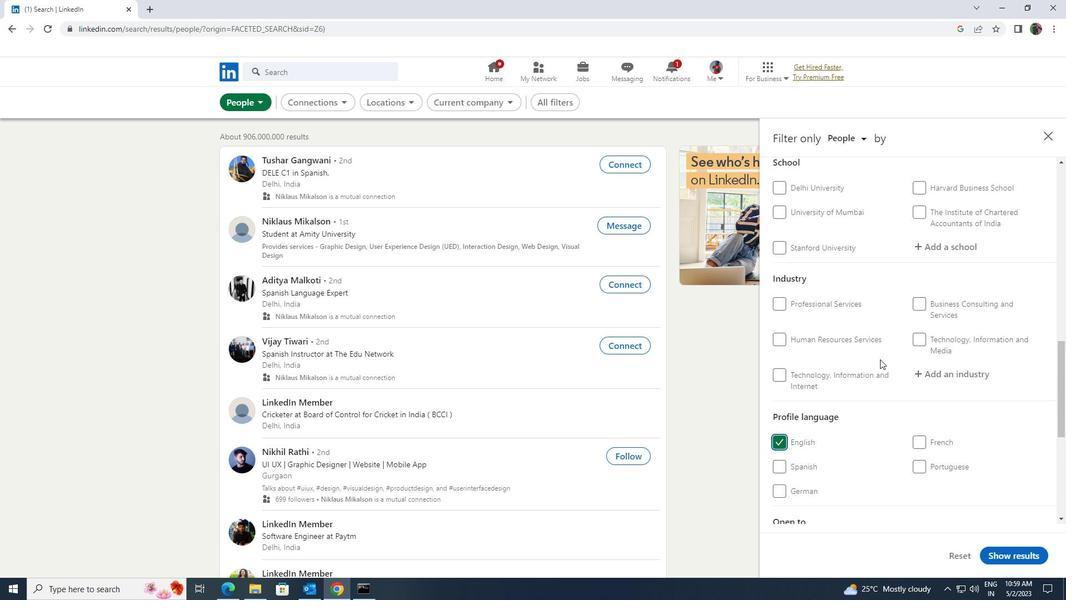 
Action: Mouse scrolled (880, 360) with delta (0, 0)
Screenshot: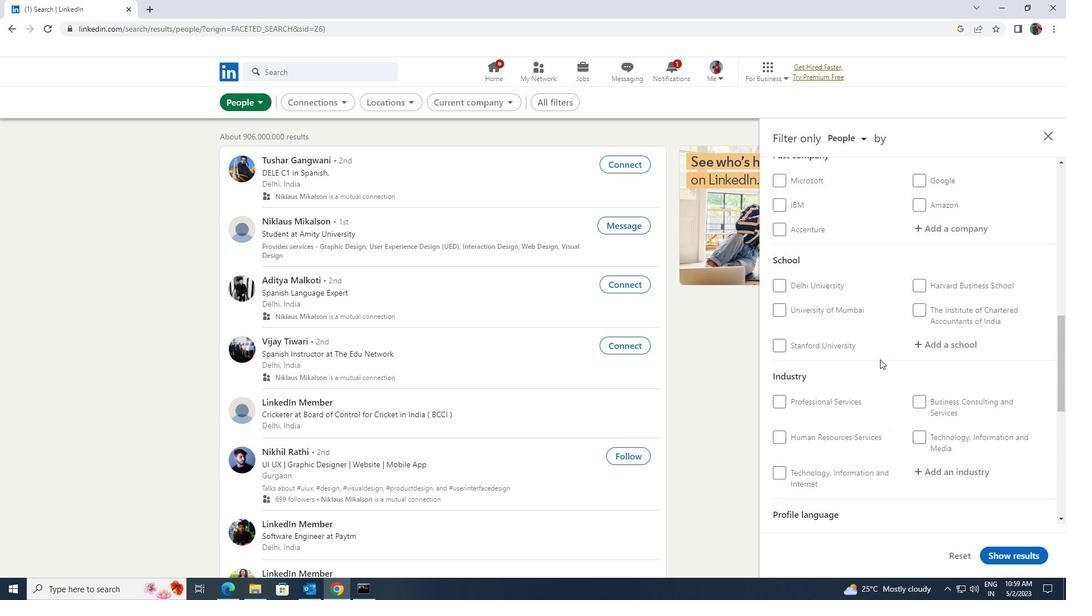 
Action: Mouse scrolled (880, 360) with delta (0, 0)
Screenshot: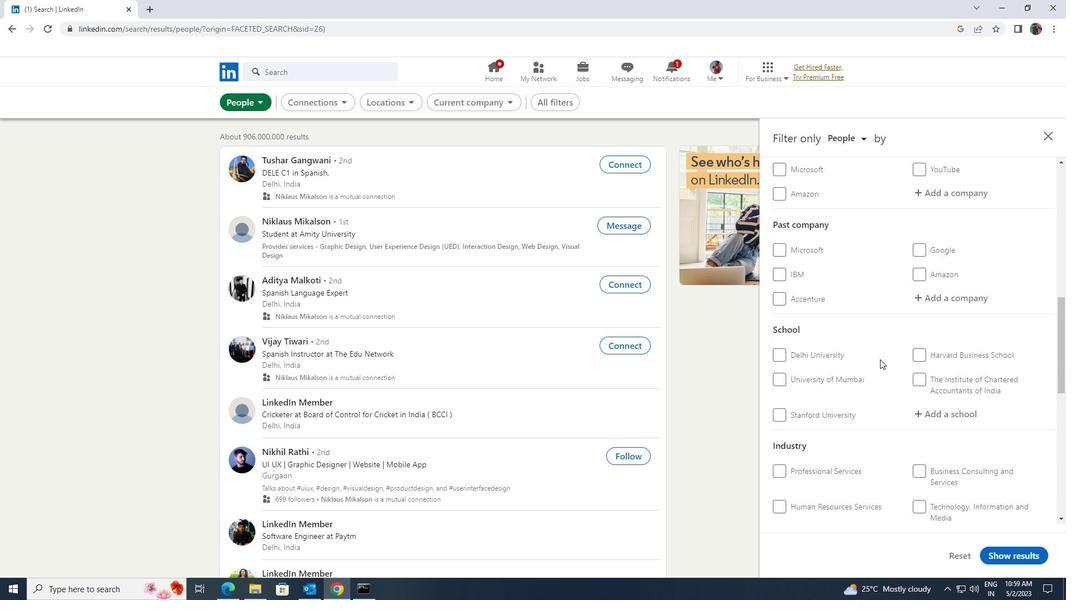 
Action: Mouse scrolled (880, 360) with delta (0, 0)
Screenshot: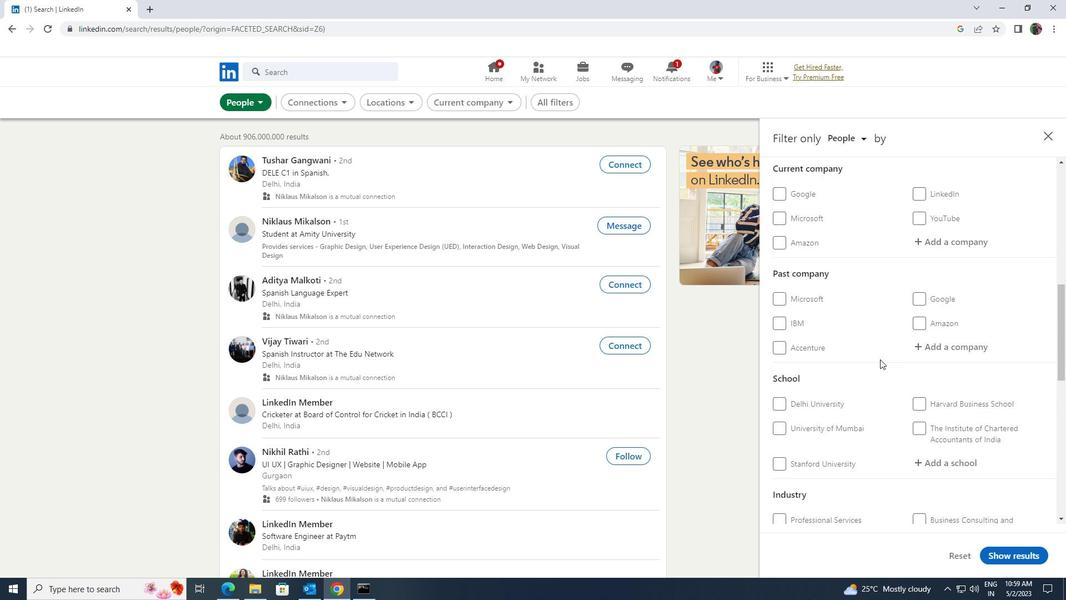 
Action: Mouse scrolled (880, 360) with delta (0, 0)
Screenshot: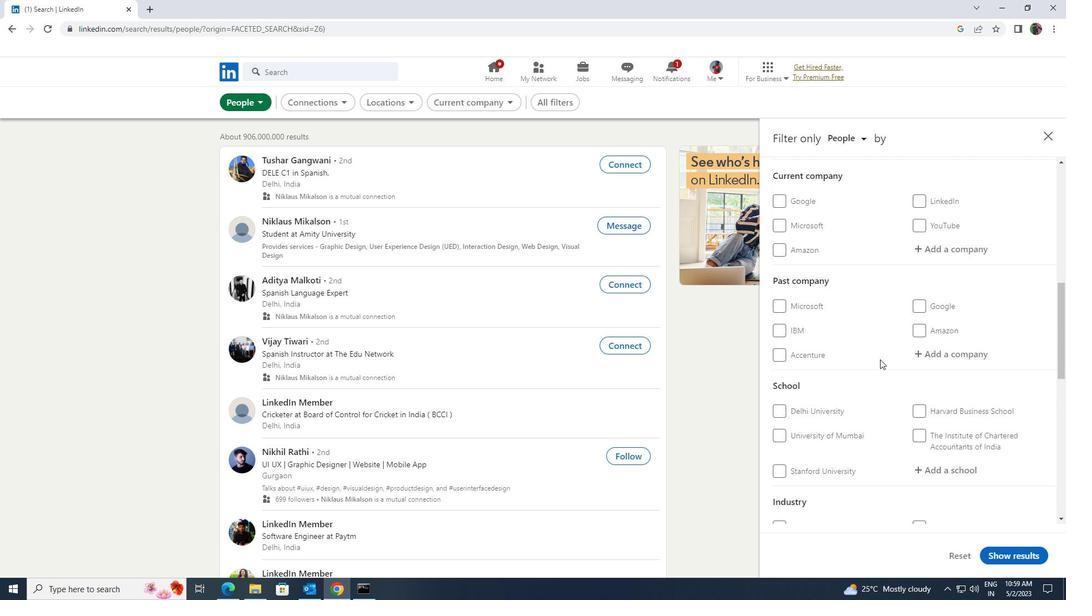 
Action: Mouse moved to (919, 360)
Screenshot: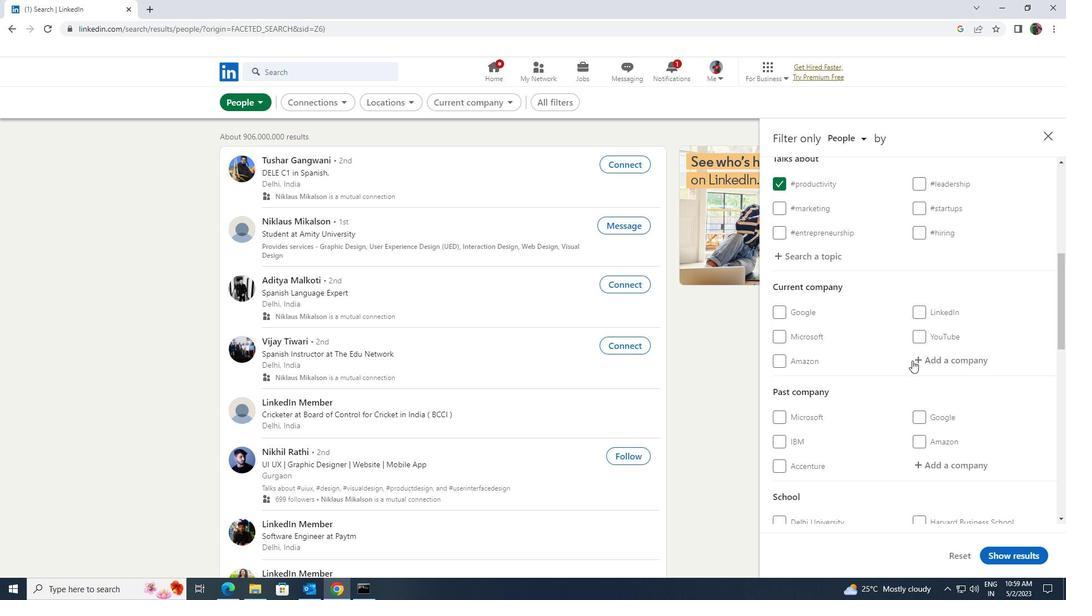
Action: Mouse pressed left at (919, 360)
Screenshot: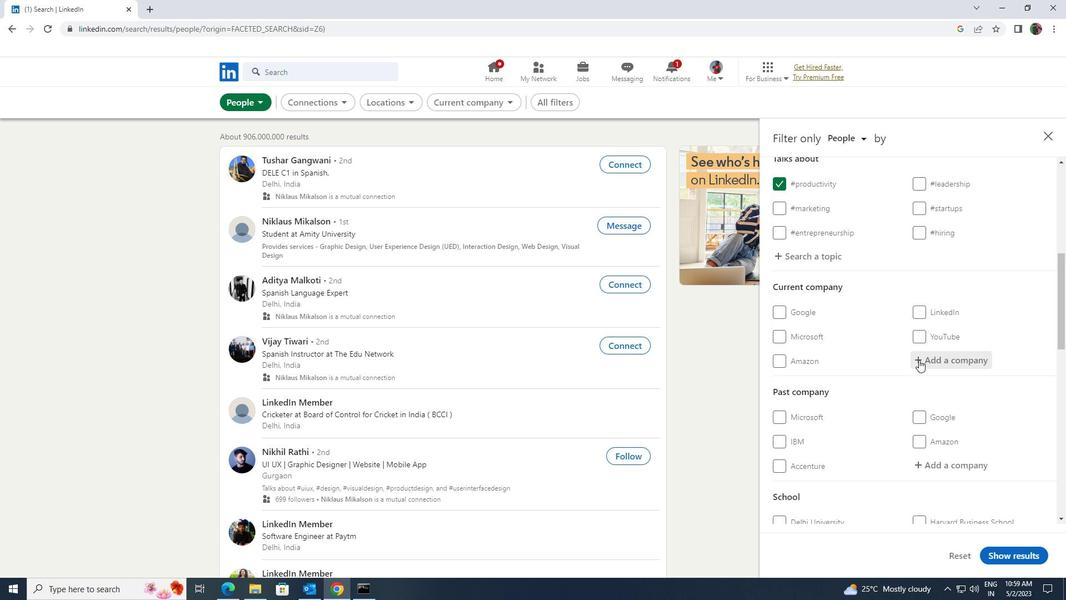 
Action: Key pressed <Key.shift><Key.shift><Key.shift><Key.shift><Key.shift><Key.shift><Key.shift><Key.shift><Key.shift>AB<Key.space>
Screenshot: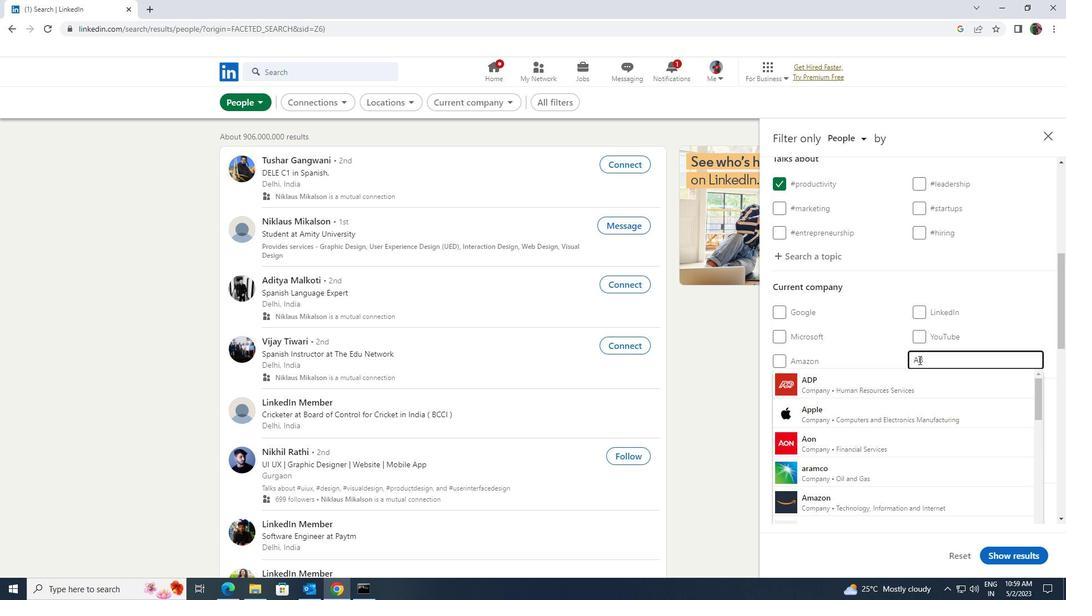 
Action: Mouse moved to (915, 373)
Screenshot: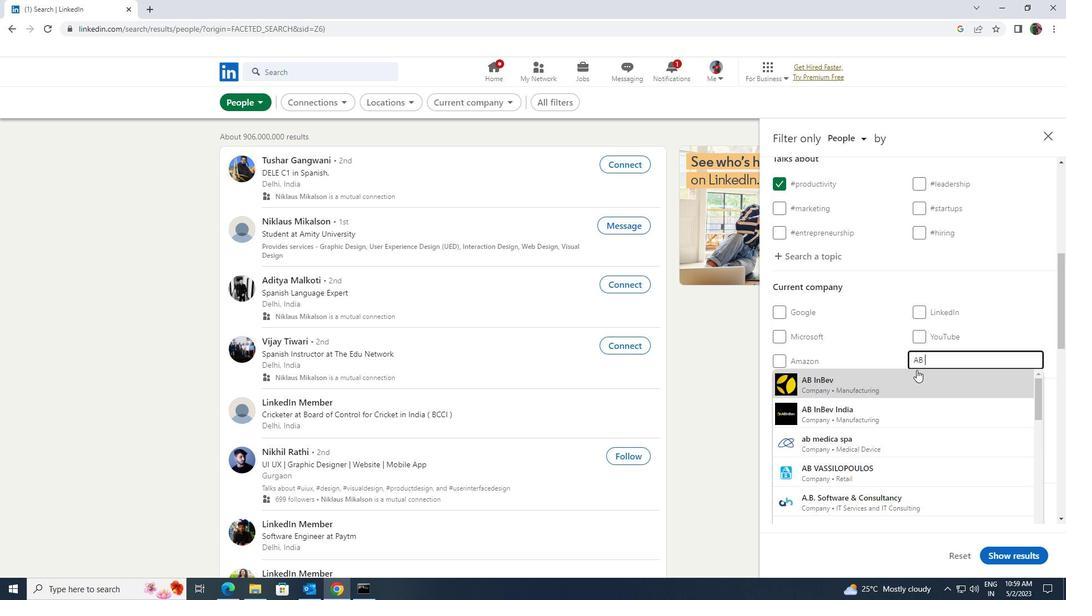 
Action: Mouse pressed left at (915, 373)
Screenshot: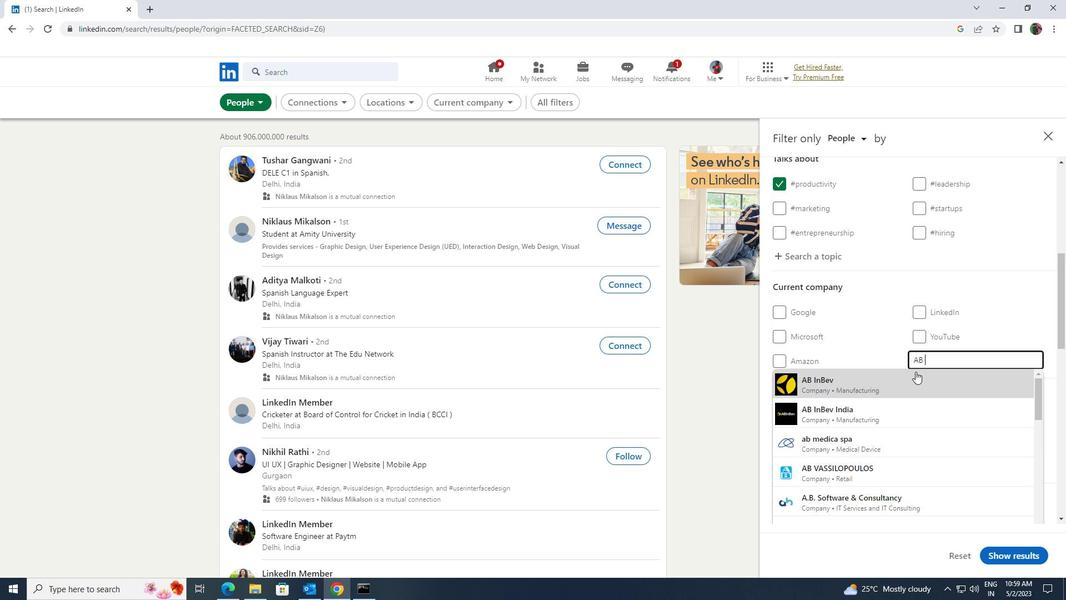 
Action: Mouse moved to (915, 375)
Screenshot: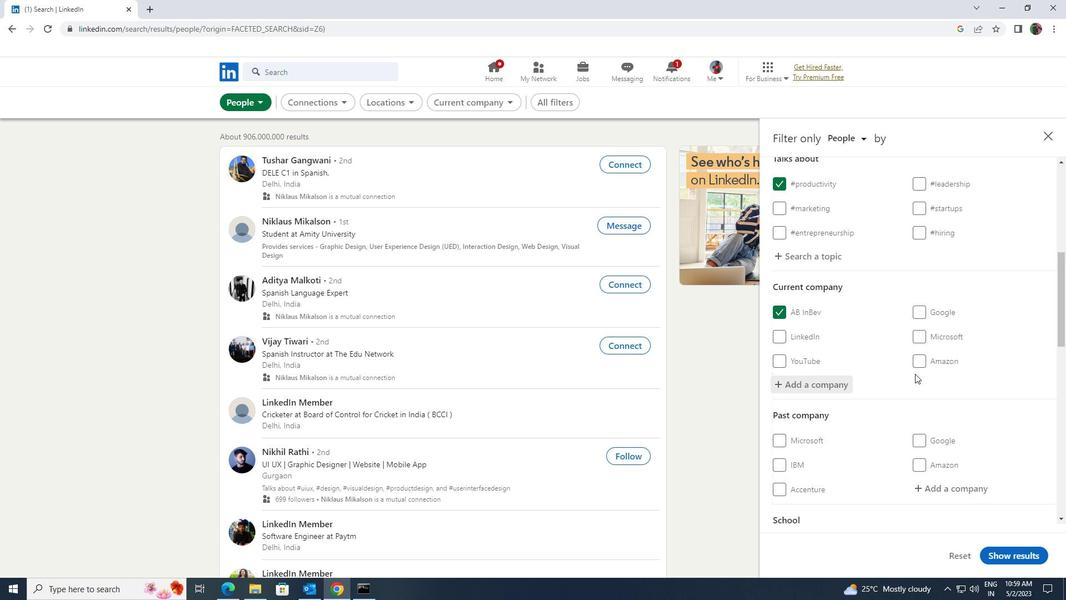
Action: Mouse scrolled (915, 374) with delta (0, 0)
Screenshot: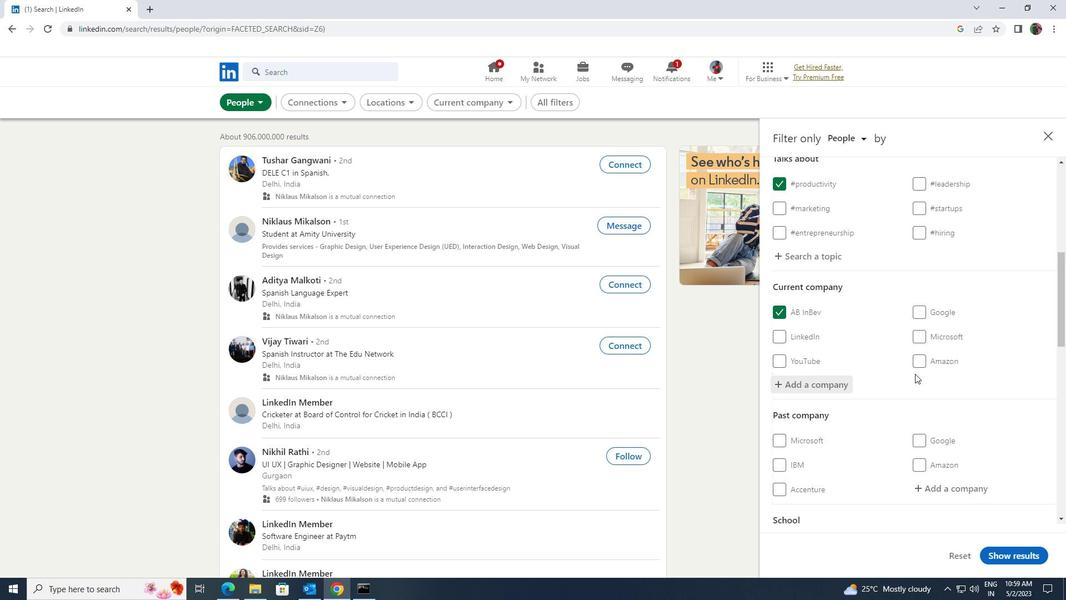 
Action: Mouse scrolled (915, 374) with delta (0, 0)
Screenshot: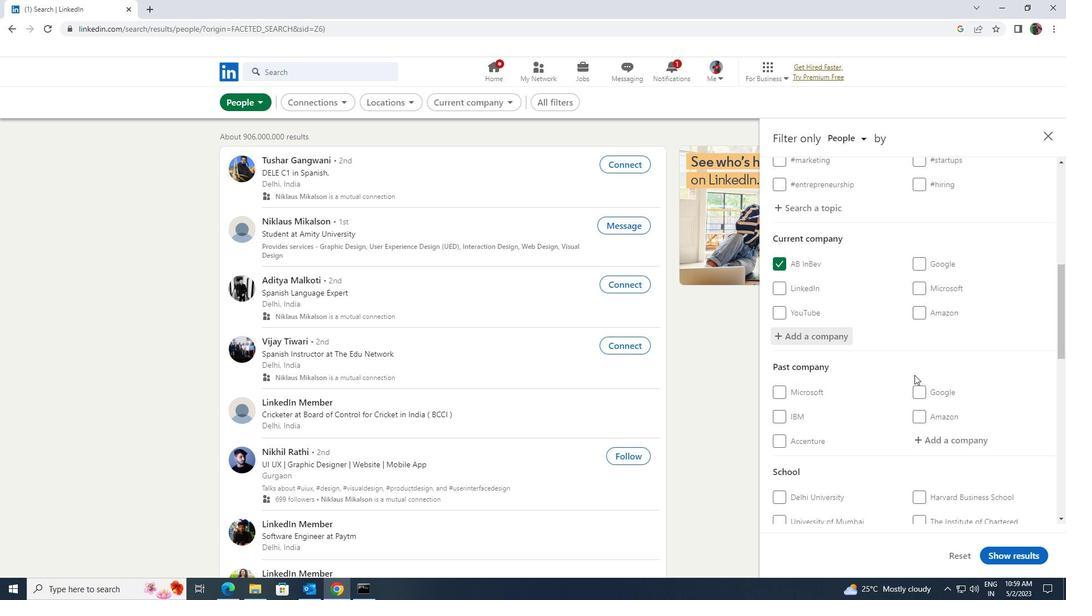 
Action: Mouse moved to (914, 375)
Screenshot: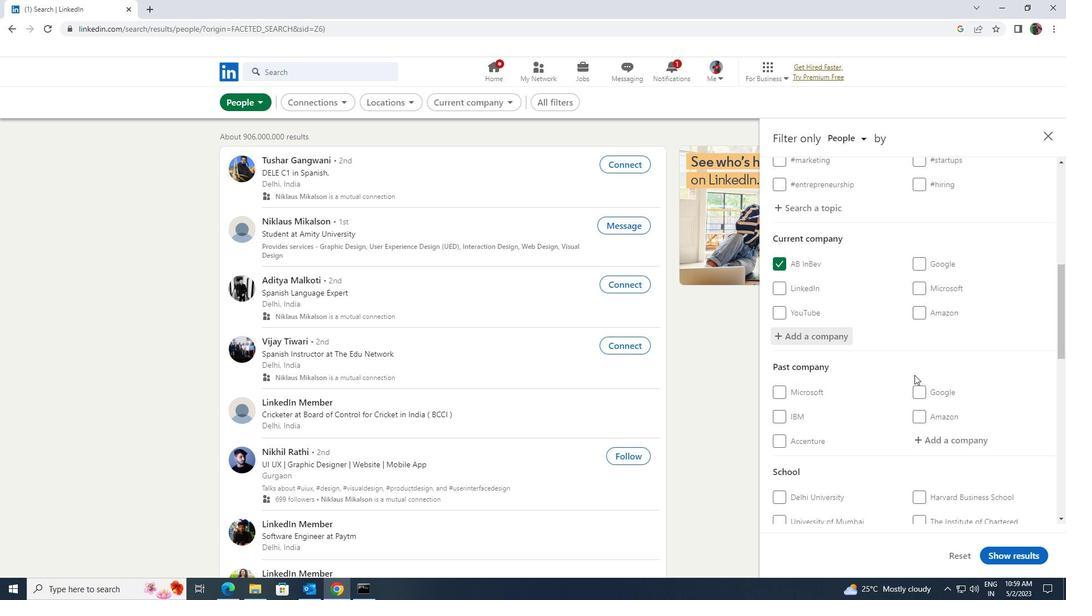 
Action: Mouse scrolled (914, 374) with delta (0, 0)
Screenshot: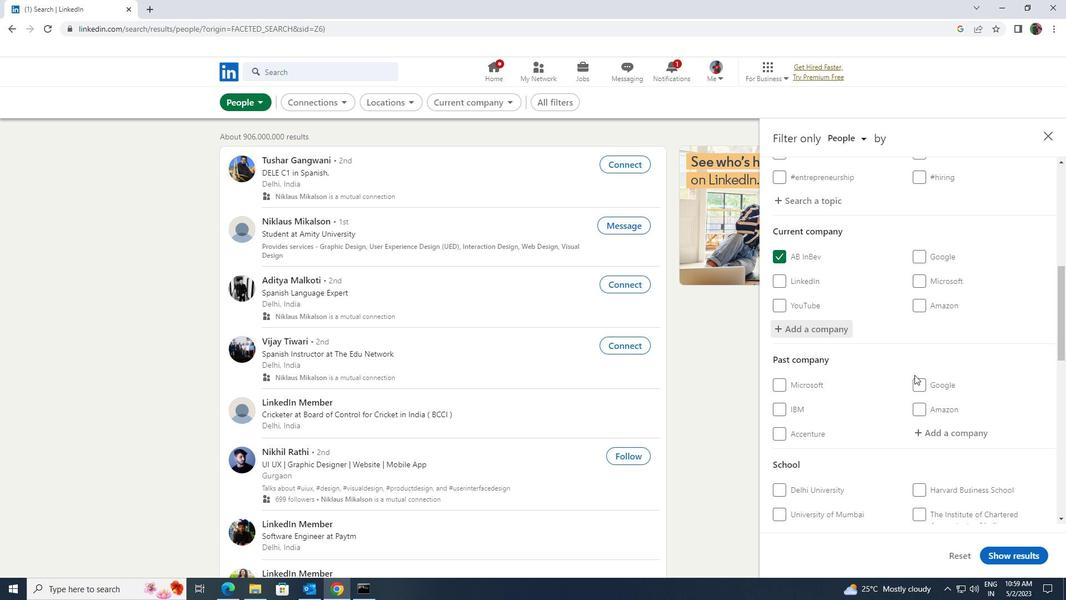 
Action: Mouse moved to (913, 375)
Screenshot: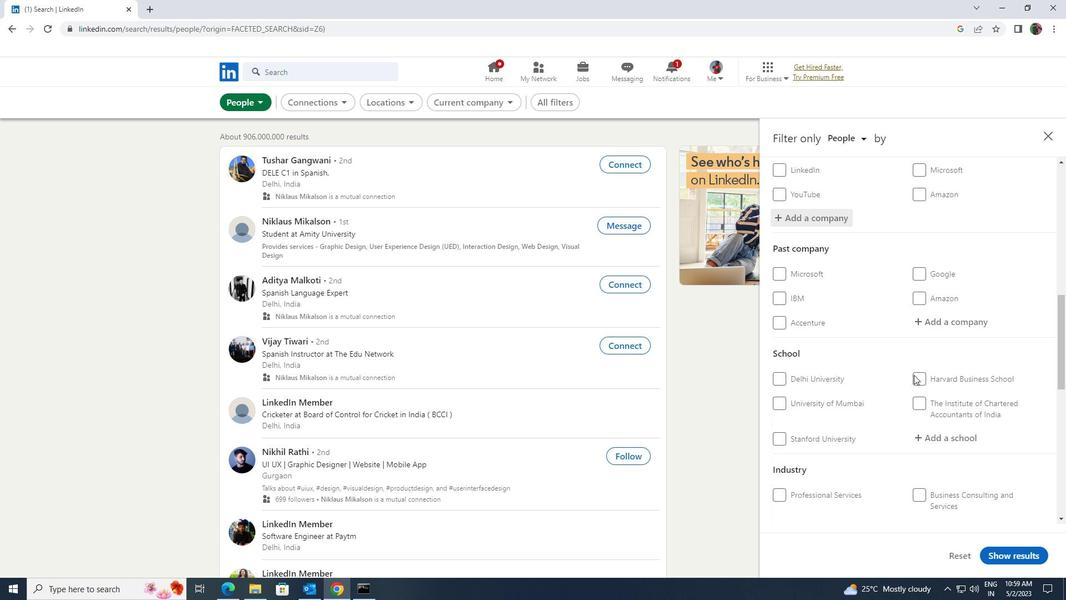 
Action: Mouse scrolled (913, 375) with delta (0, 0)
Screenshot: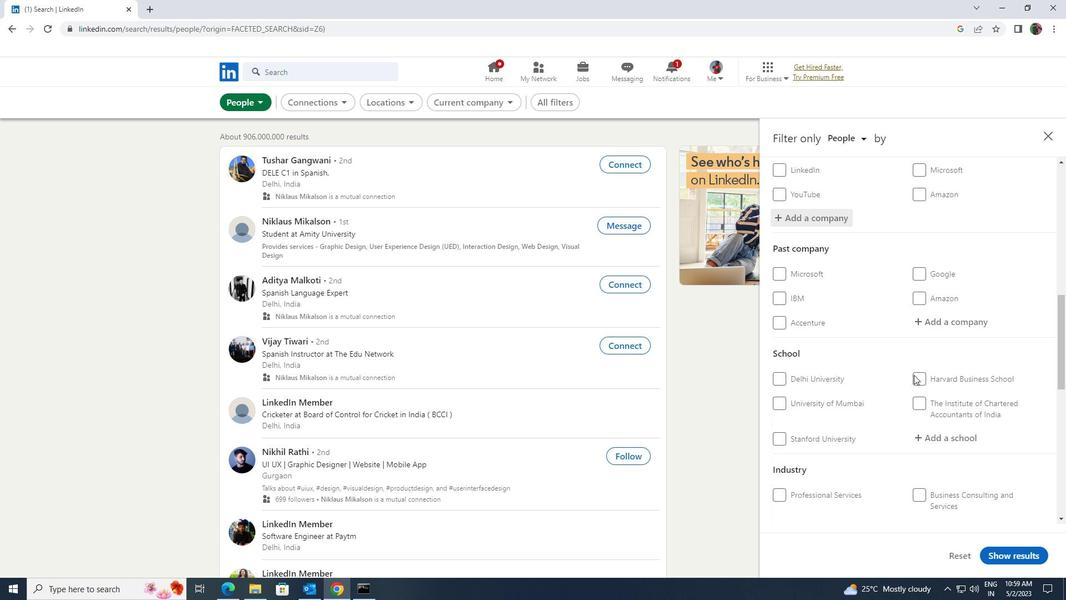 
Action: Mouse moved to (942, 376)
Screenshot: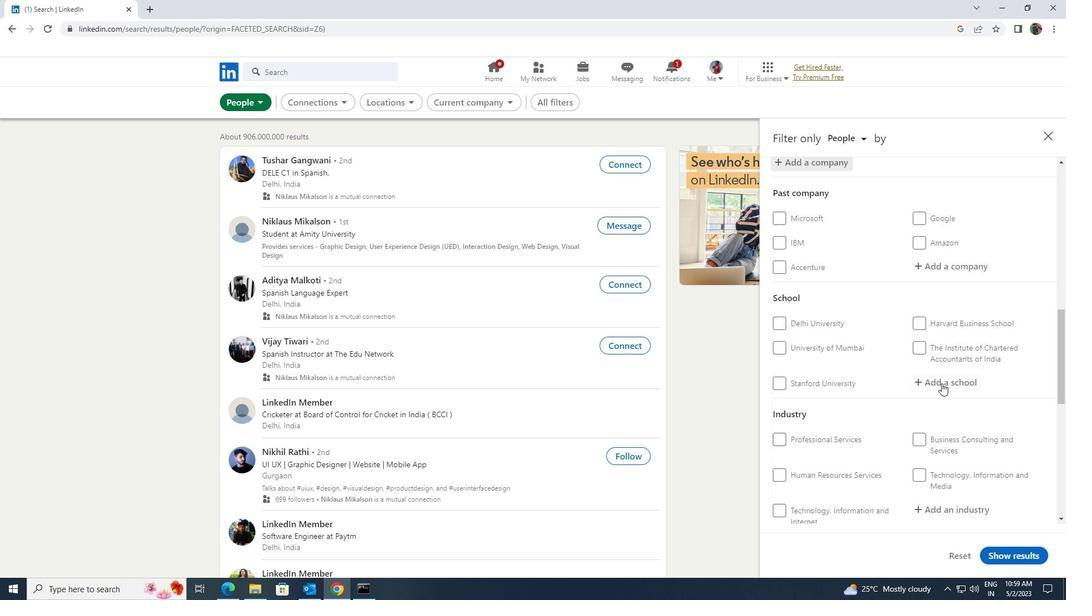 
Action: Mouse pressed left at (942, 376)
Screenshot: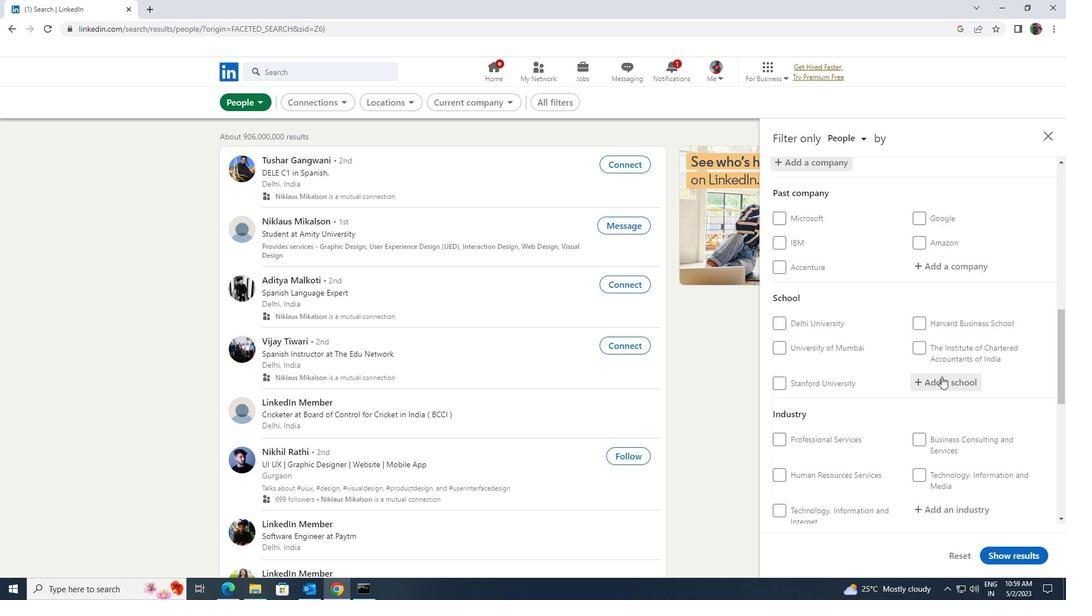 
Action: Mouse moved to (942, 376)
Screenshot: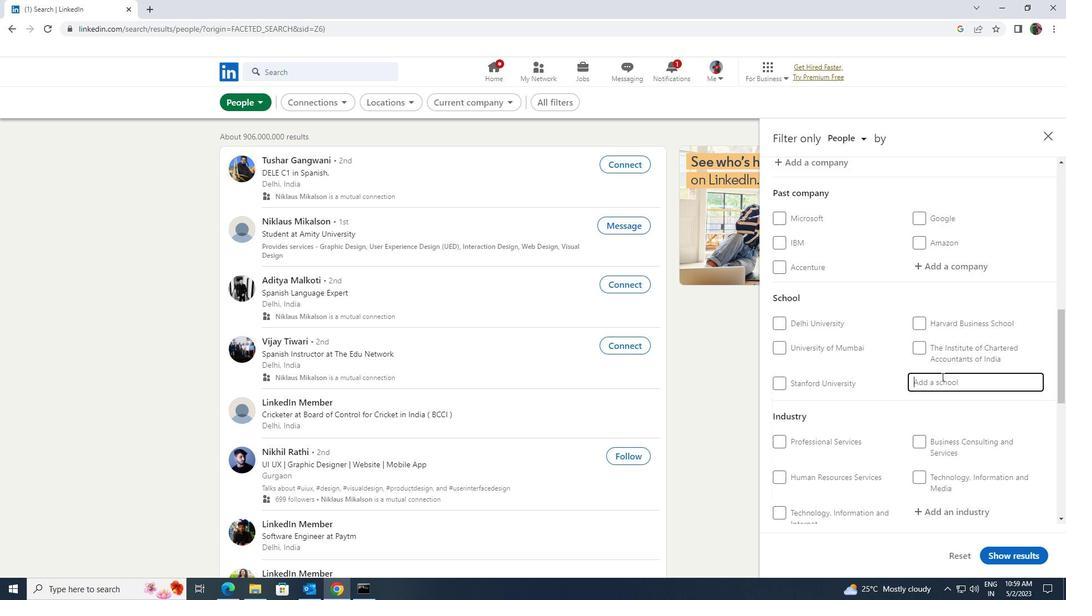 
Action: Key pressed <Key.shift>SIKAR<Key.space><Key.shift>JOB
Screenshot: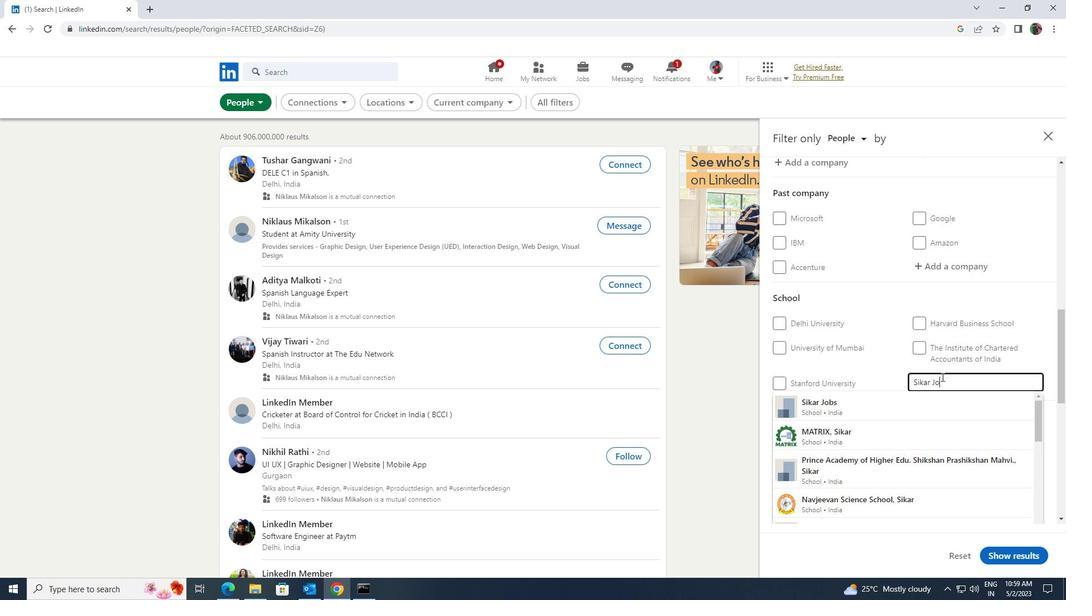 
Action: Mouse moved to (922, 401)
Screenshot: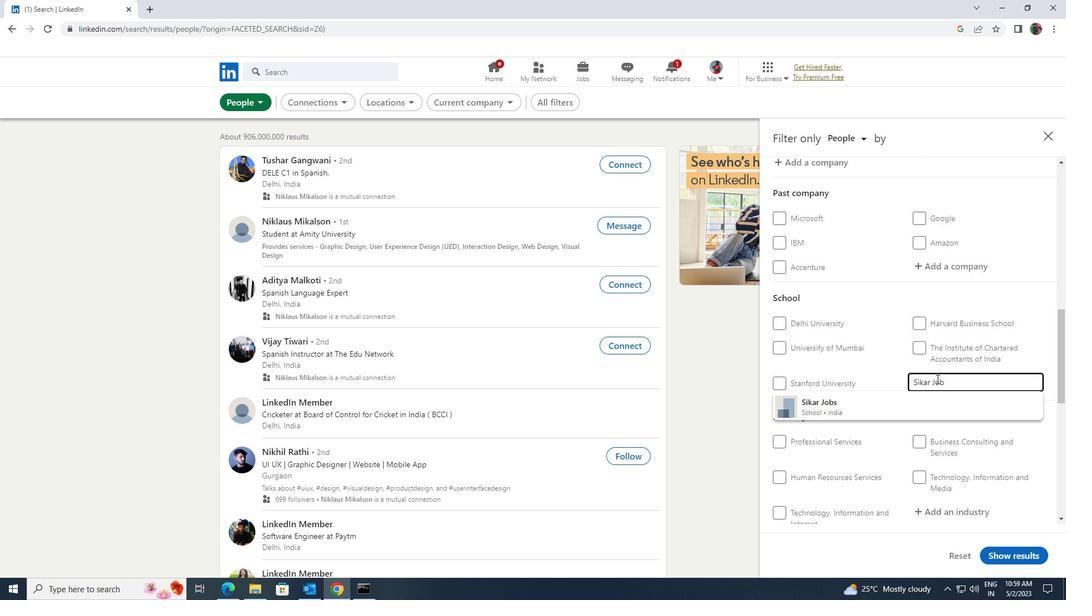 
Action: Mouse pressed left at (922, 401)
Screenshot: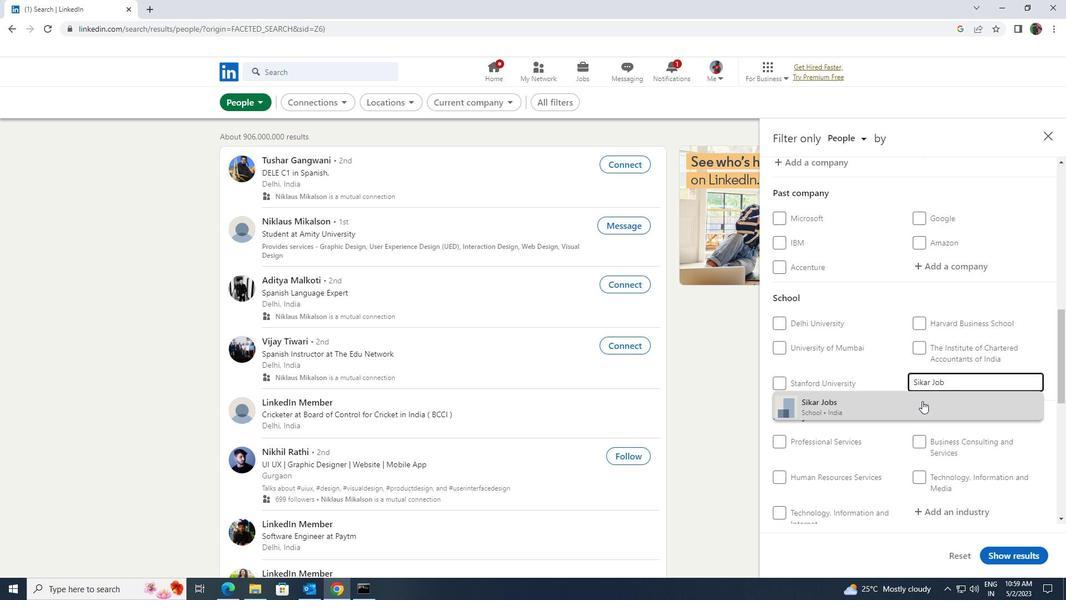 
Action: Mouse moved to (922, 401)
Screenshot: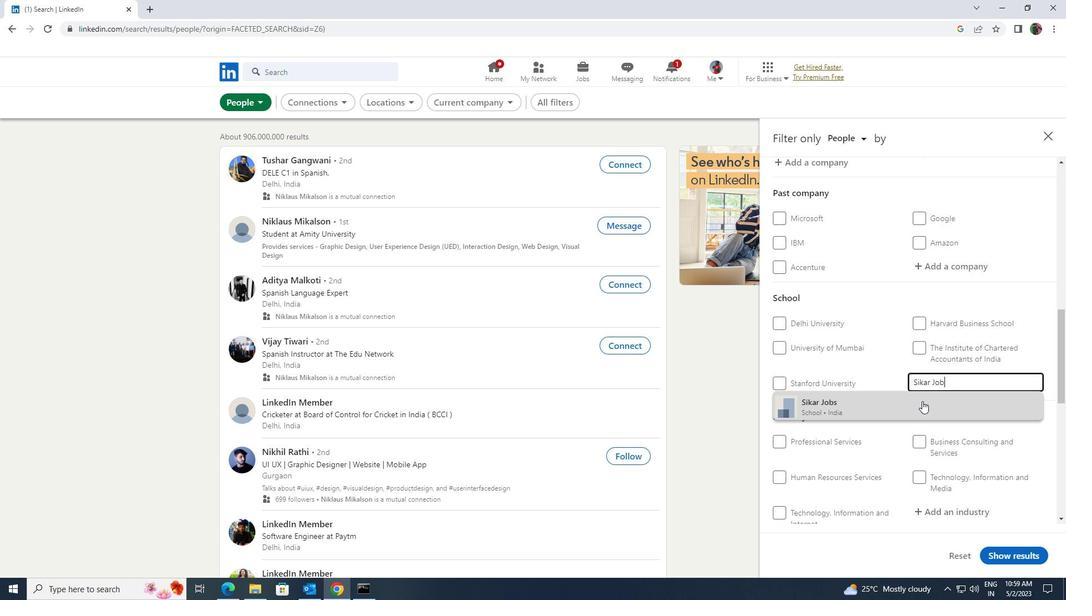 
Action: Mouse scrolled (922, 400) with delta (0, 0)
Screenshot: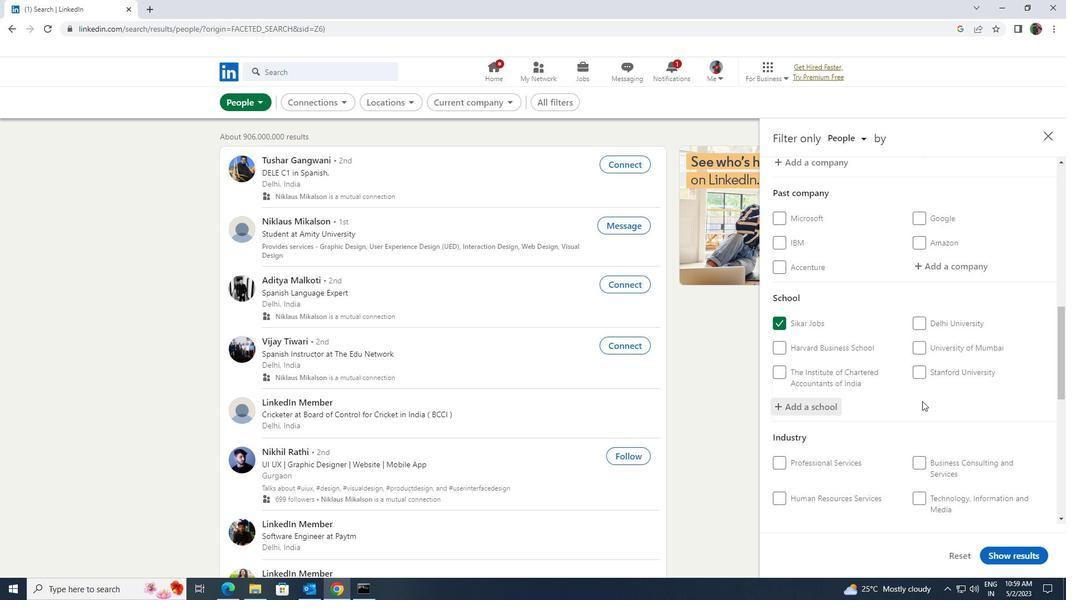 
Action: Mouse scrolled (922, 400) with delta (0, 0)
Screenshot: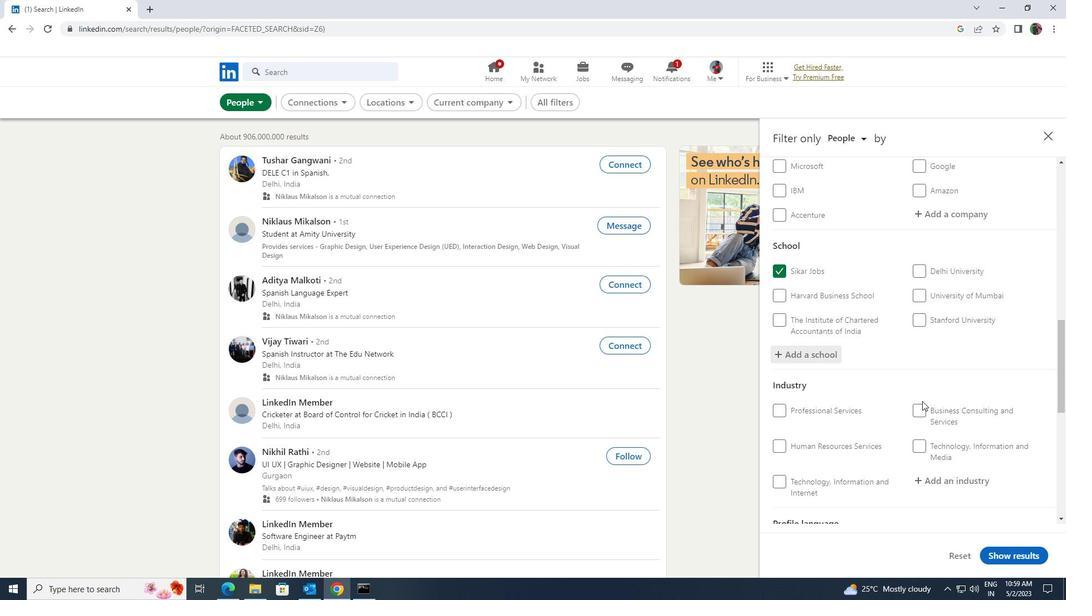 
Action: Mouse moved to (938, 417)
Screenshot: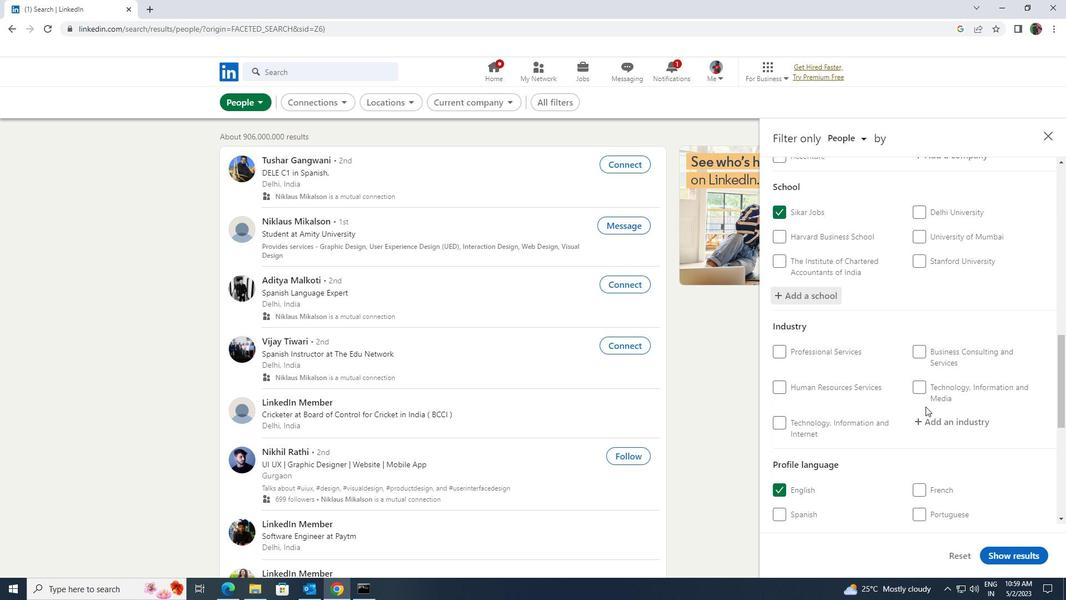 
Action: Mouse pressed left at (938, 417)
Screenshot: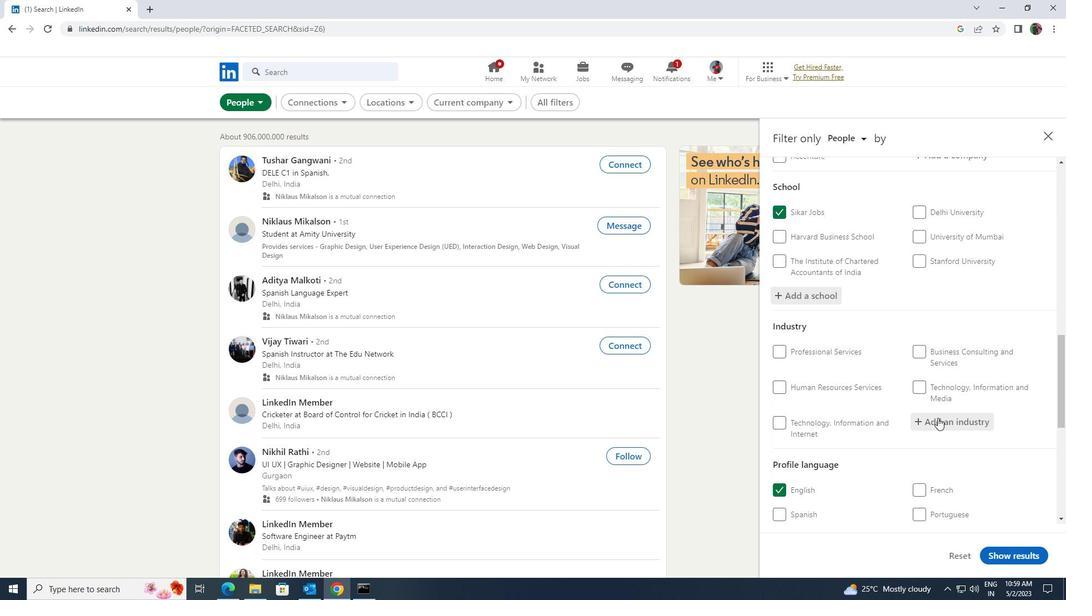 
Action: Mouse moved to (938, 418)
Screenshot: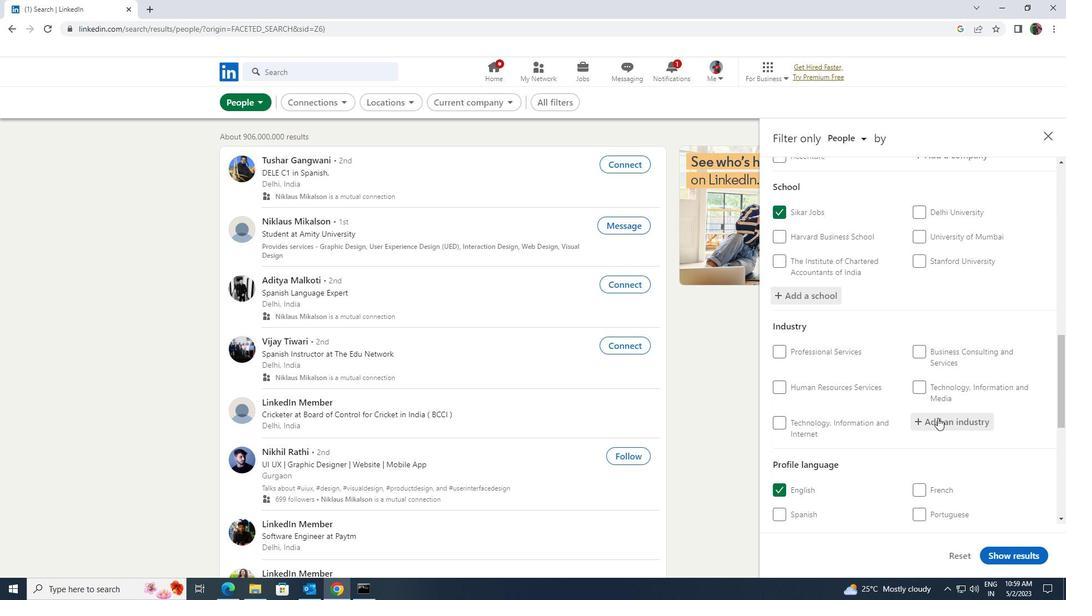 
Action: Key pressed <Key.shift>COMMERCIAL
Screenshot: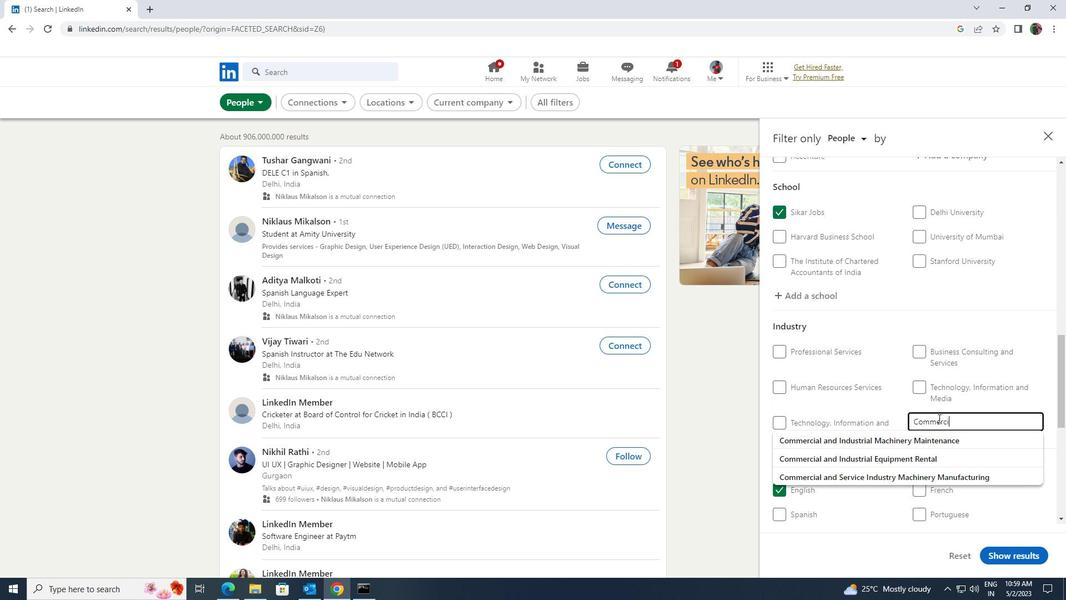 
Action: Mouse moved to (913, 476)
Screenshot: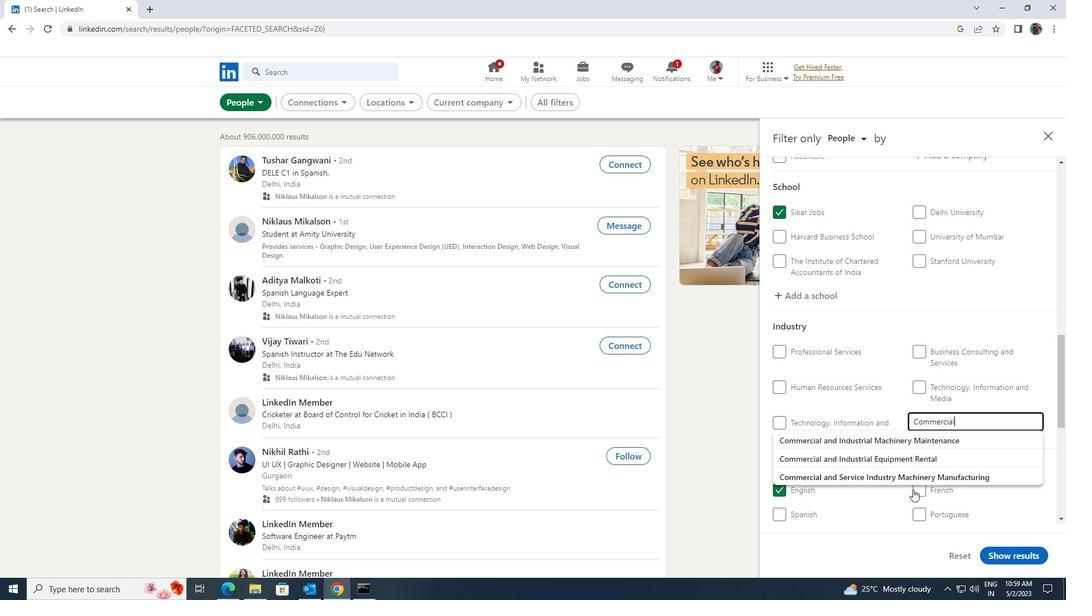 
Action: Mouse pressed left at (913, 476)
Screenshot: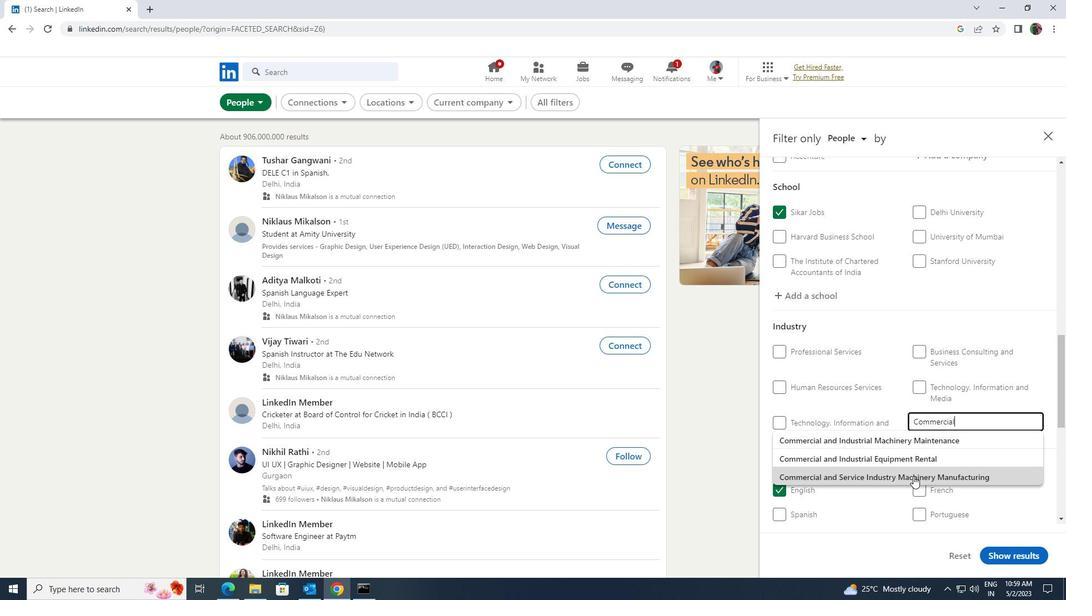 
Action: Mouse moved to (913, 472)
Screenshot: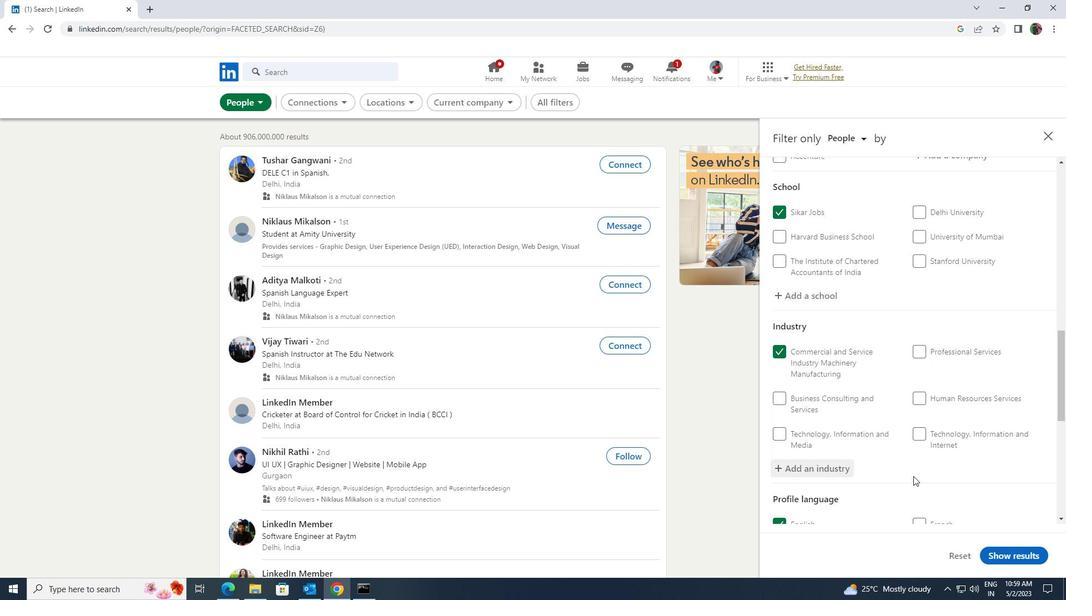
Action: Mouse scrolled (913, 471) with delta (0, 0)
Screenshot: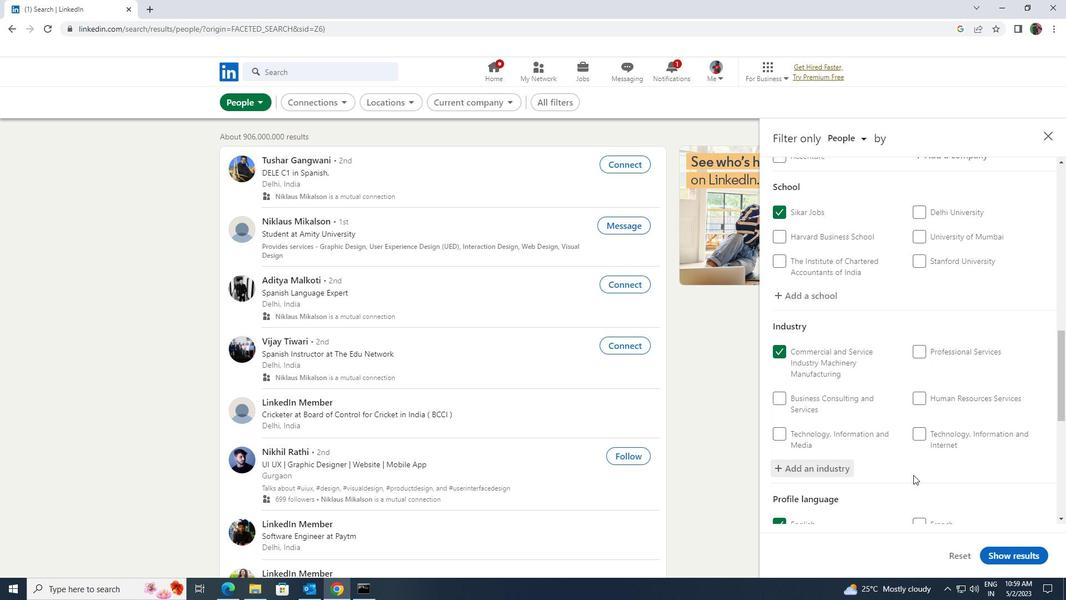 
Action: Mouse moved to (913, 471)
Screenshot: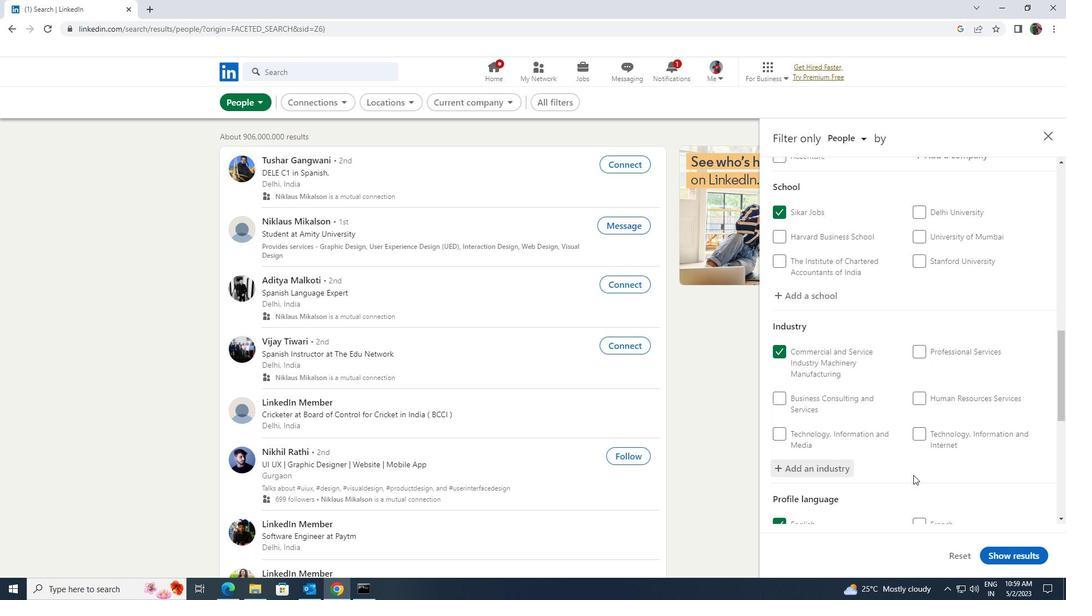 
Action: Mouse scrolled (913, 471) with delta (0, 0)
Screenshot: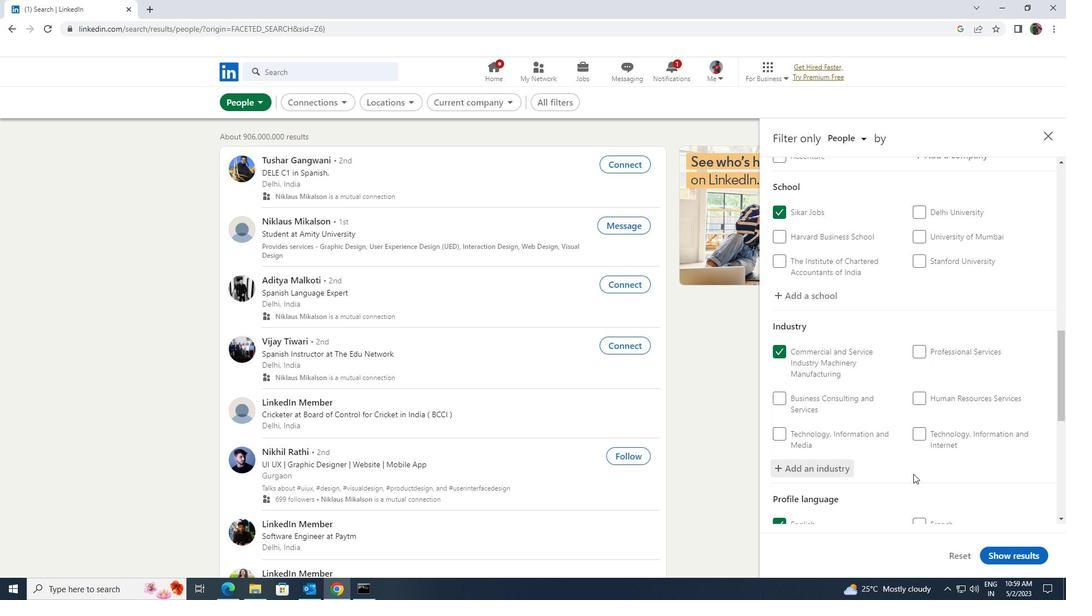 
Action: Mouse moved to (913, 470)
Screenshot: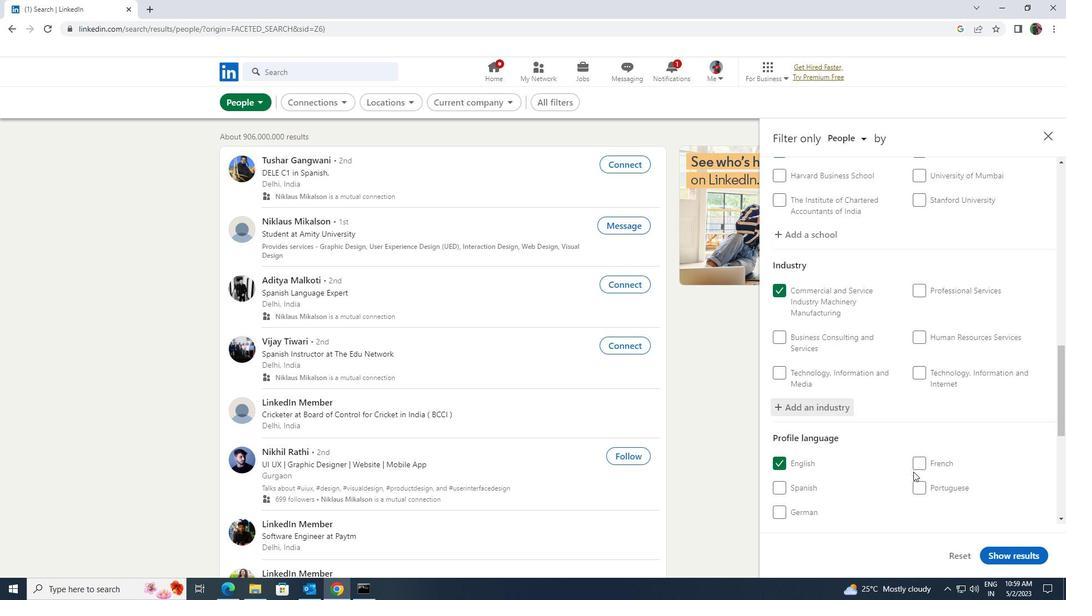 
Action: Mouse scrolled (913, 469) with delta (0, 0)
Screenshot: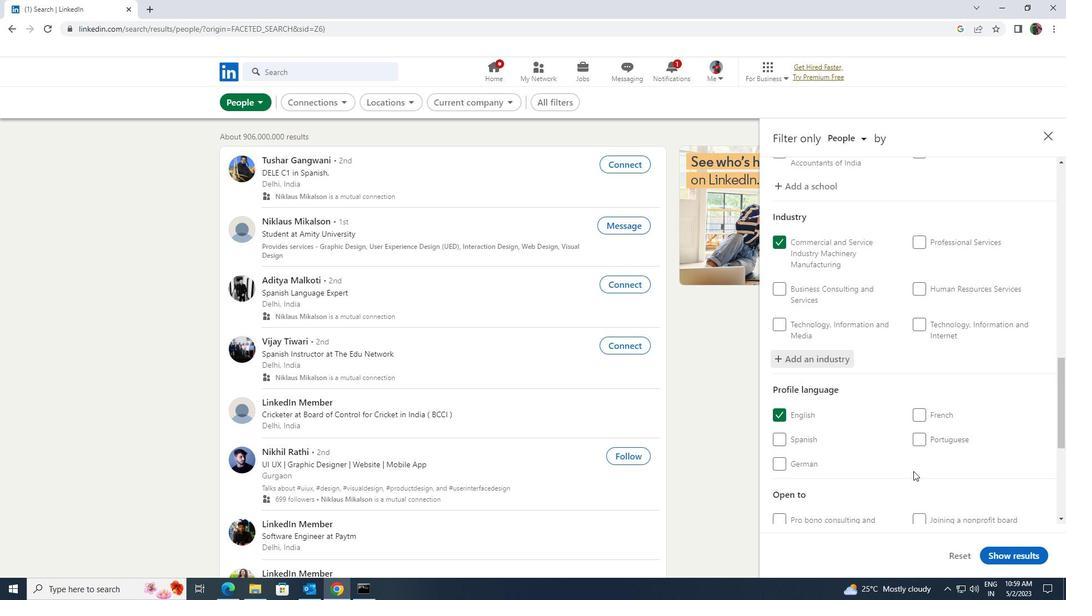 
Action: Mouse moved to (913, 470)
Screenshot: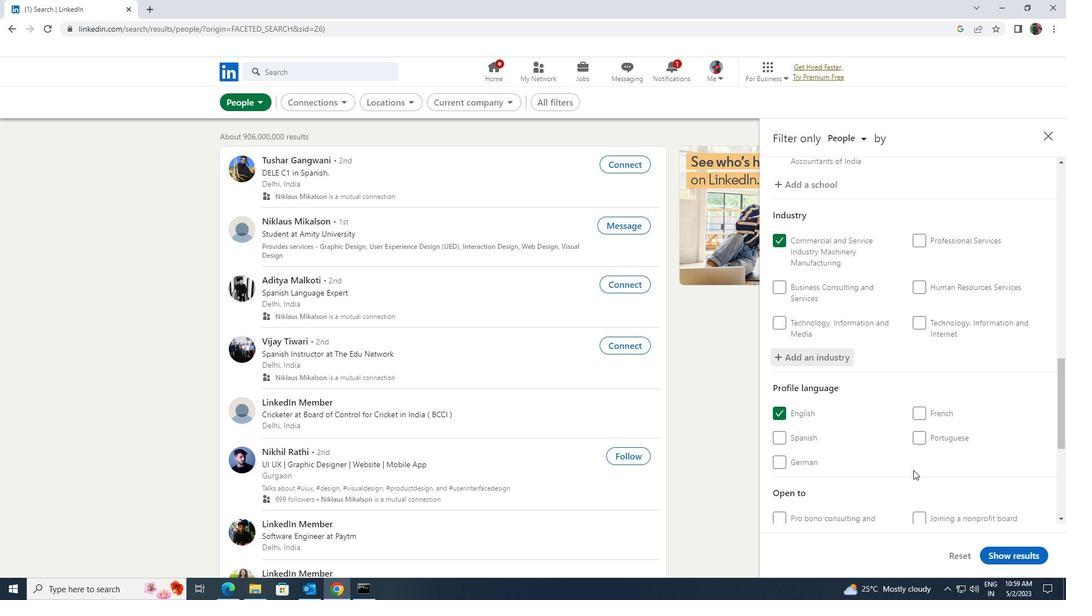 
Action: Mouse scrolled (913, 470) with delta (0, 0)
Screenshot: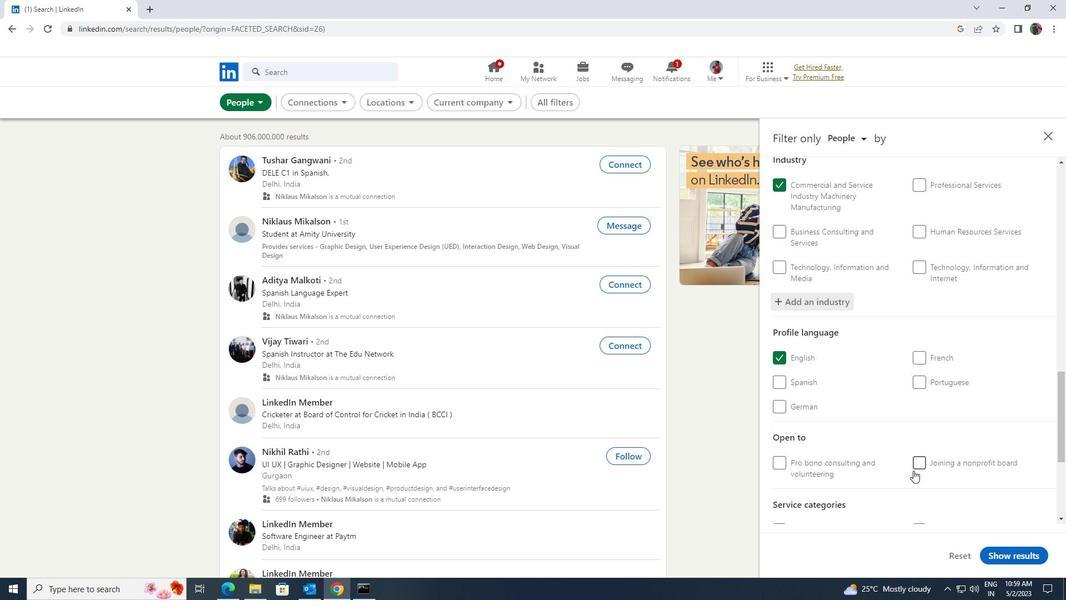
Action: Mouse scrolled (913, 470) with delta (0, 0)
Screenshot: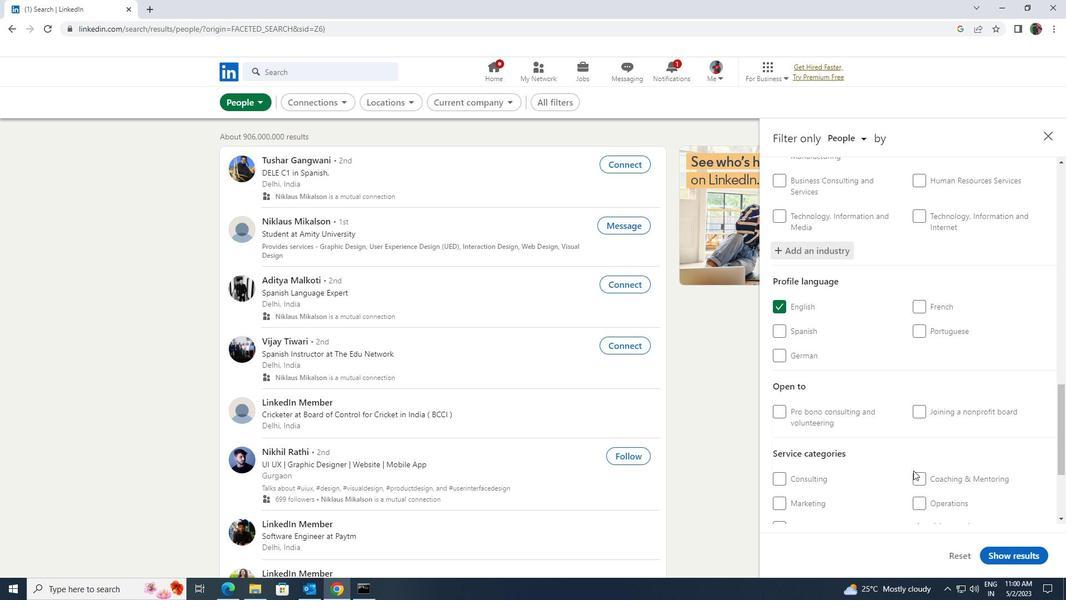 
Action: Mouse moved to (915, 468)
Screenshot: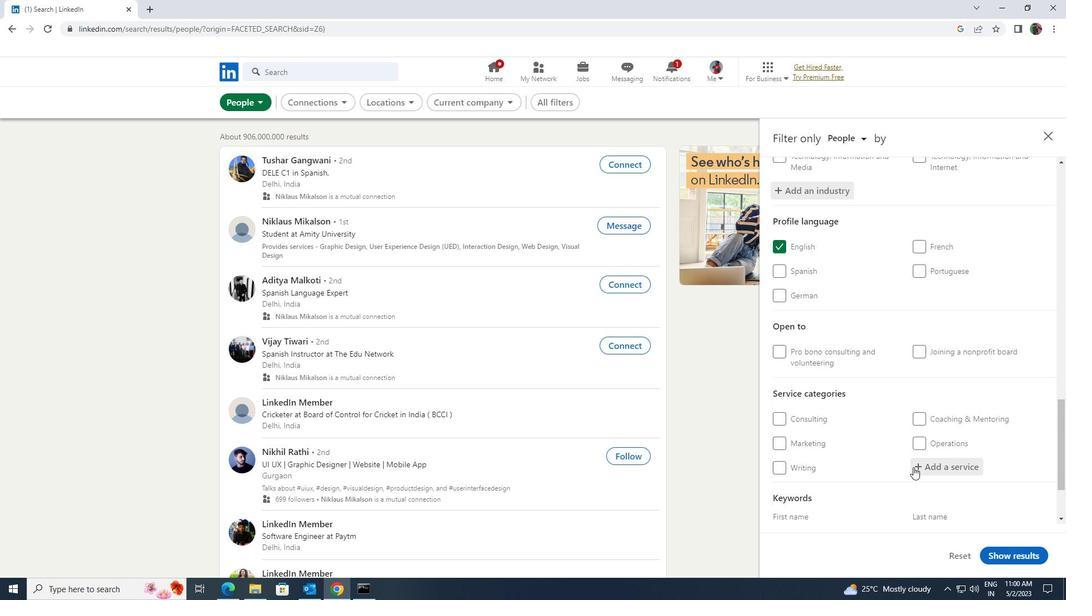 
Action: Mouse pressed left at (915, 468)
Screenshot: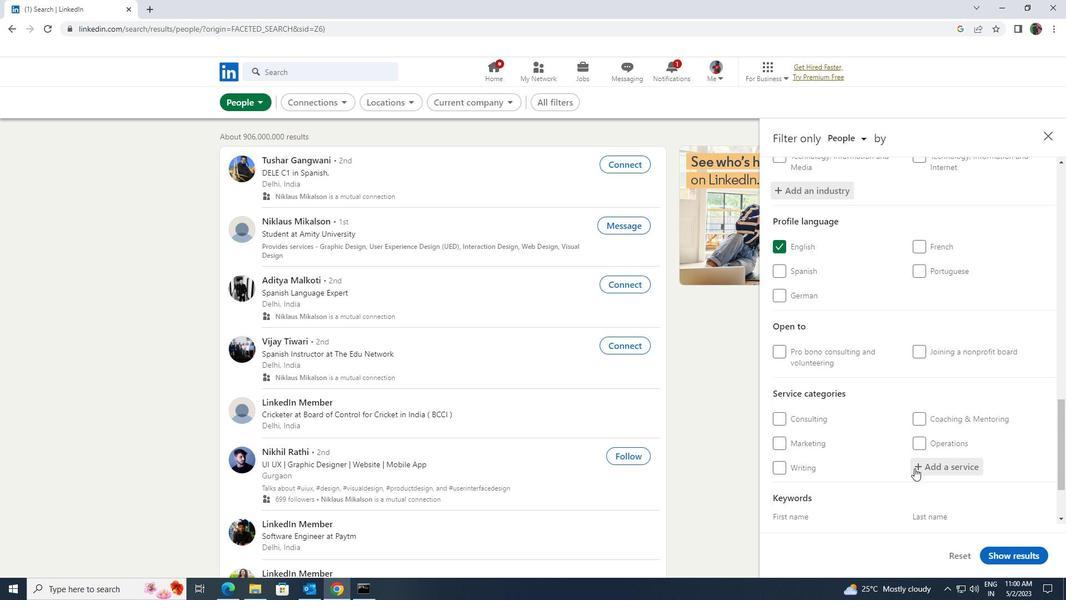 
Action: Key pressed <Key.shift>BARTEN
Screenshot: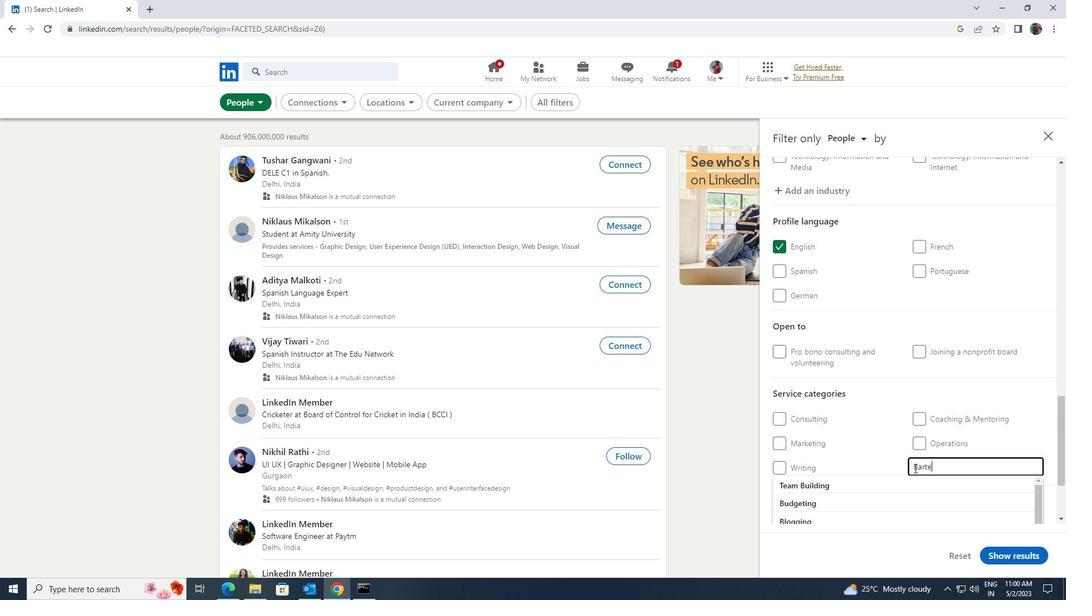 
Action: Mouse moved to (910, 476)
Screenshot: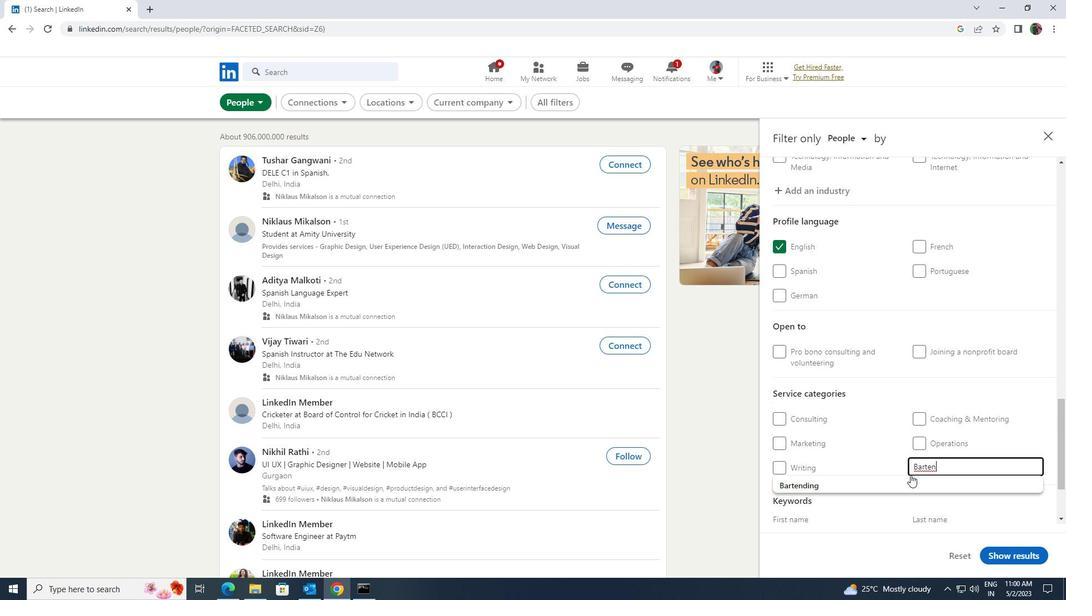 
Action: Mouse pressed left at (910, 476)
Screenshot: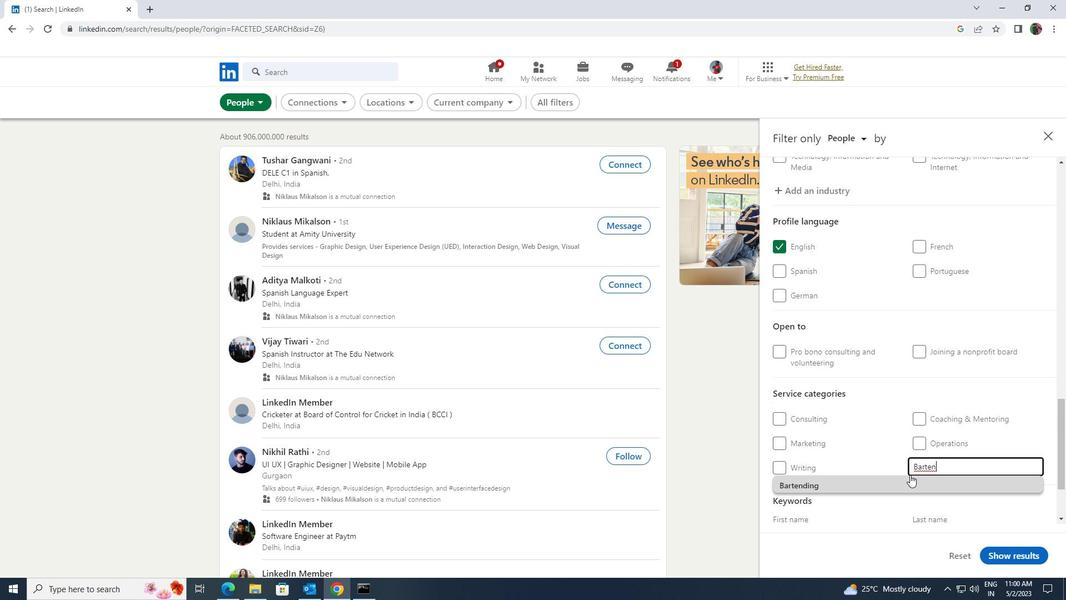 
Action: Mouse moved to (908, 478)
Screenshot: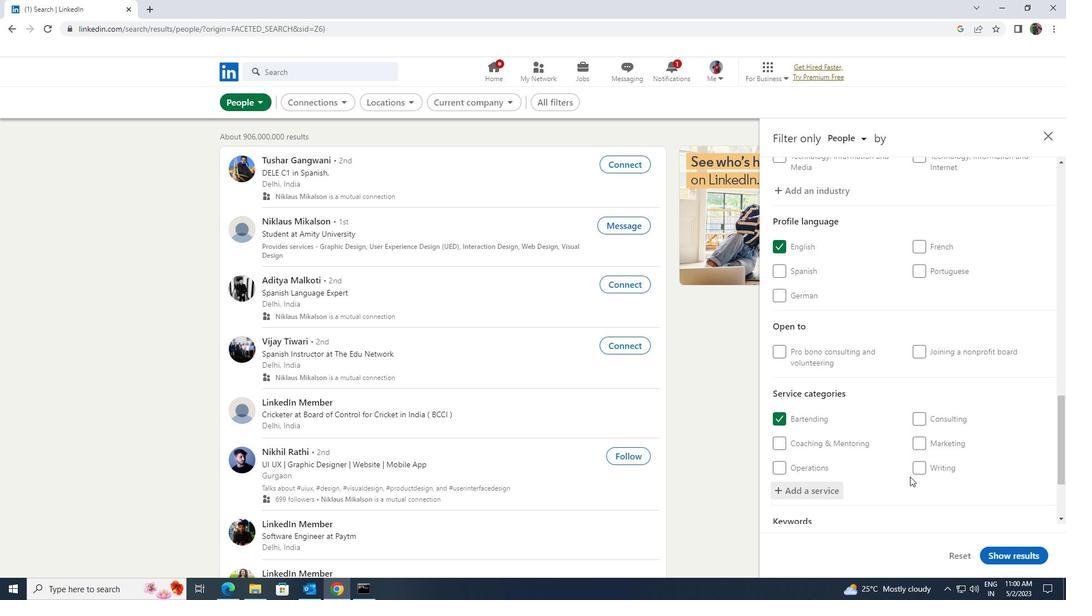 
Action: Mouse scrolled (908, 477) with delta (0, 0)
Screenshot: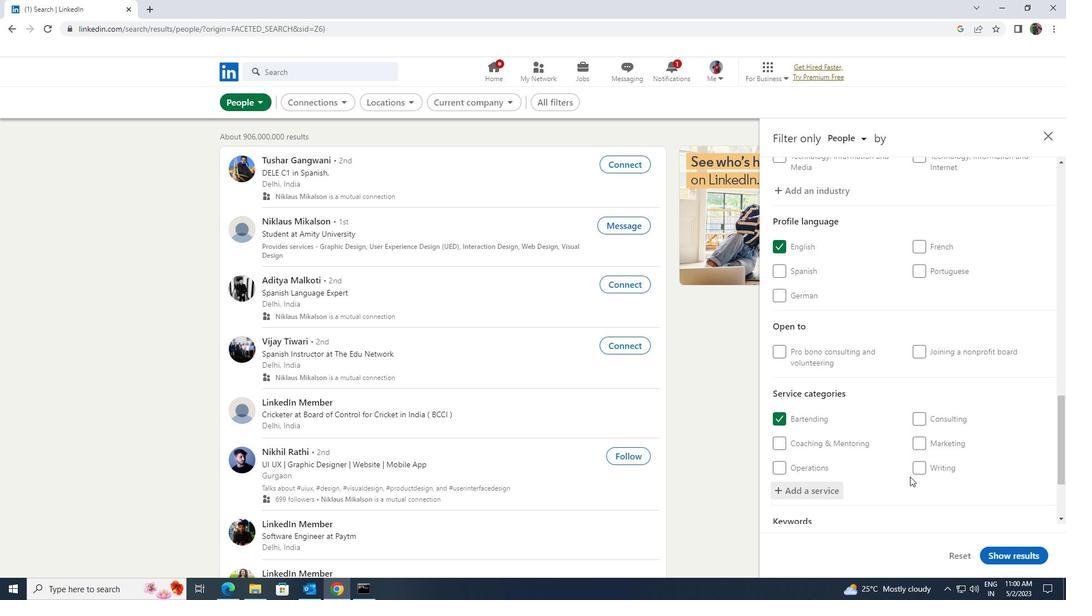 
Action: Mouse moved to (908, 478)
Screenshot: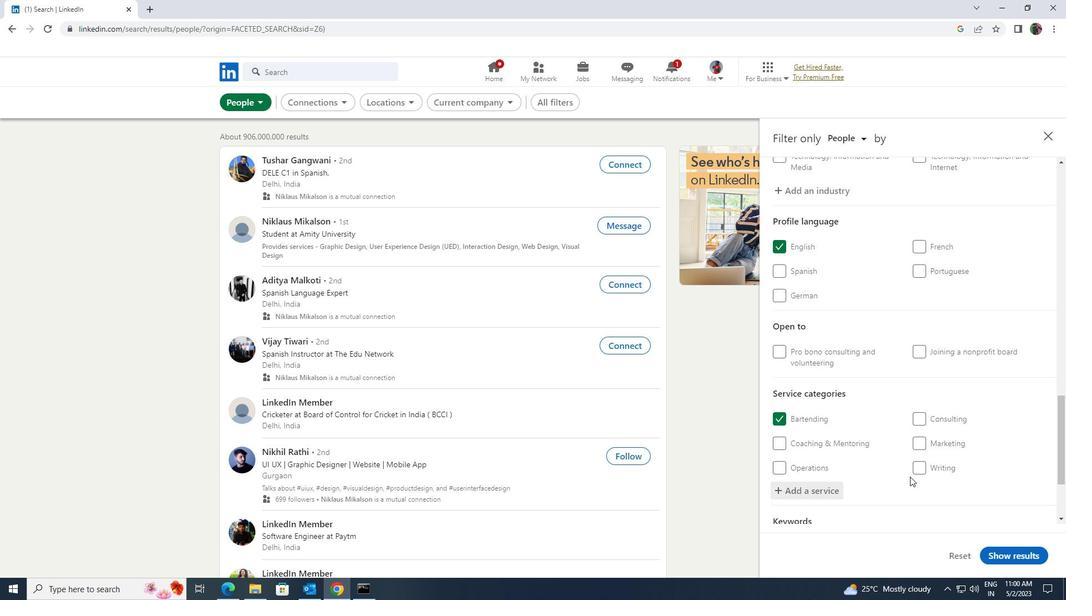 
Action: Mouse scrolled (908, 477) with delta (0, 0)
Screenshot: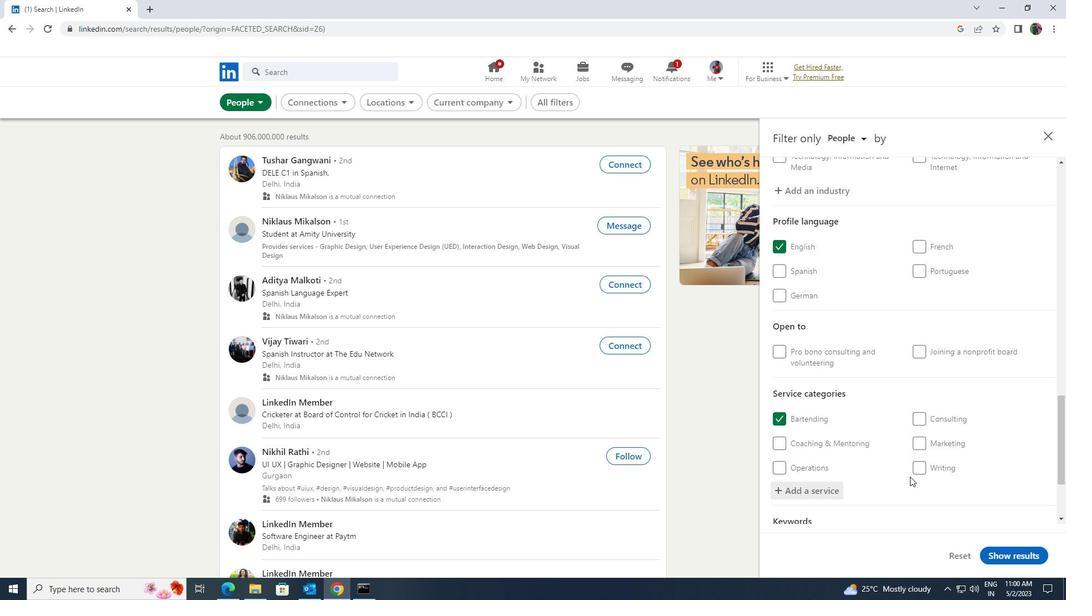 
Action: Mouse scrolled (908, 477) with delta (0, 0)
Screenshot: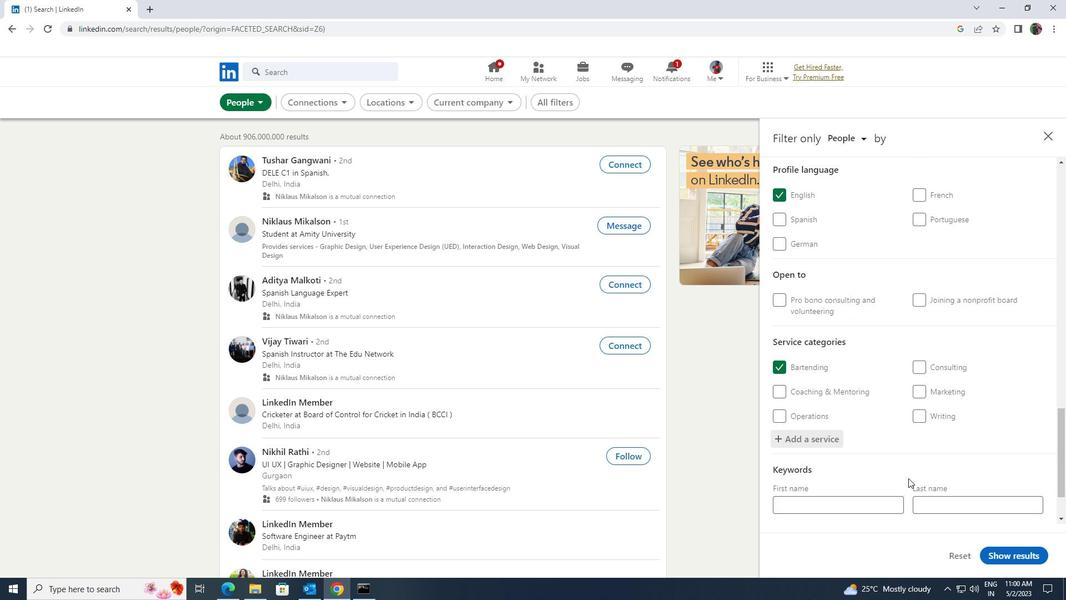 
Action: Mouse moved to (888, 466)
Screenshot: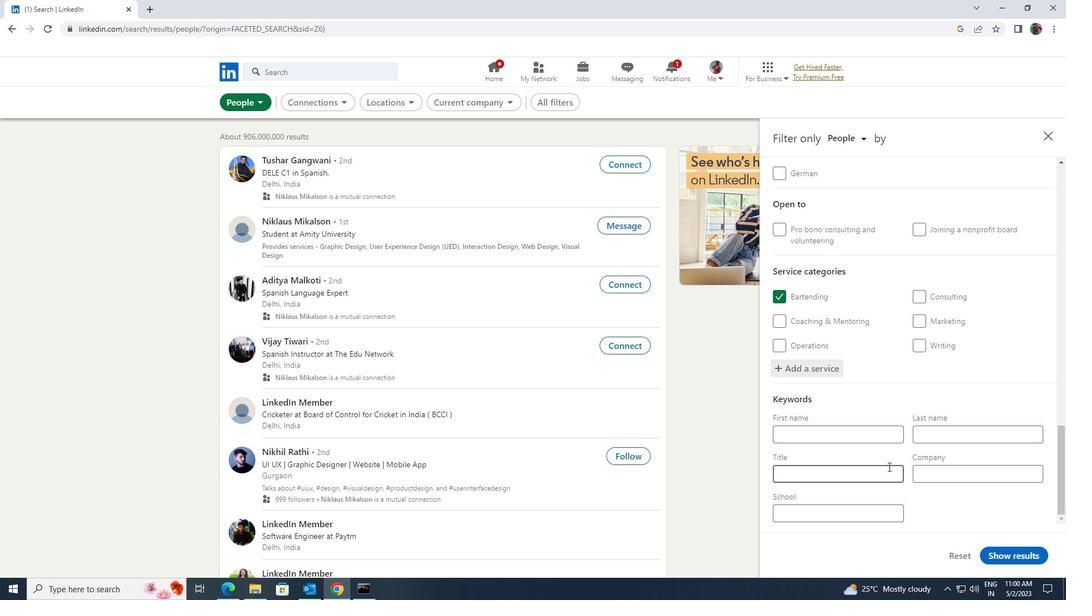 
Action: Mouse pressed left at (888, 466)
Screenshot: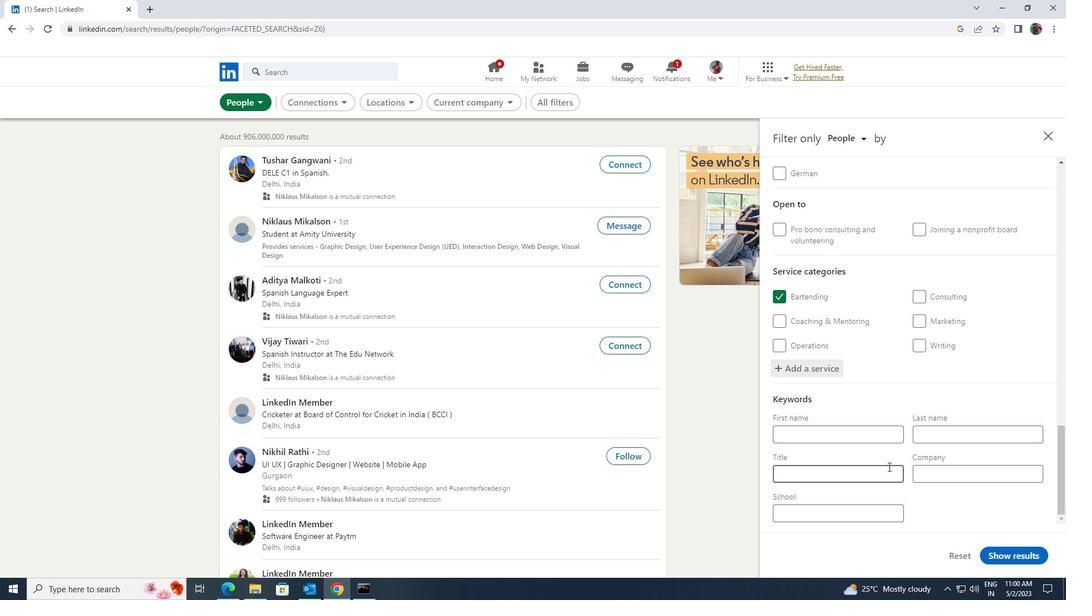 
Action: Key pressed <Key.shift><Key.shift>ADMINISTRATIVE<Key.space><Key.shift>ASSISTANT
Screenshot: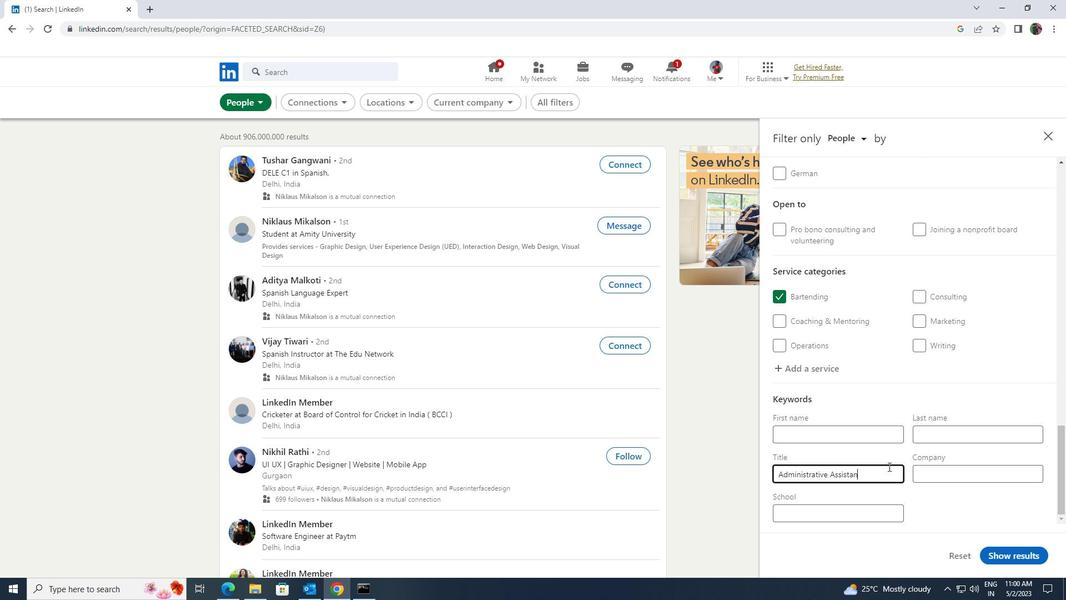
Action: Mouse moved to (992, 552)
Screenshot: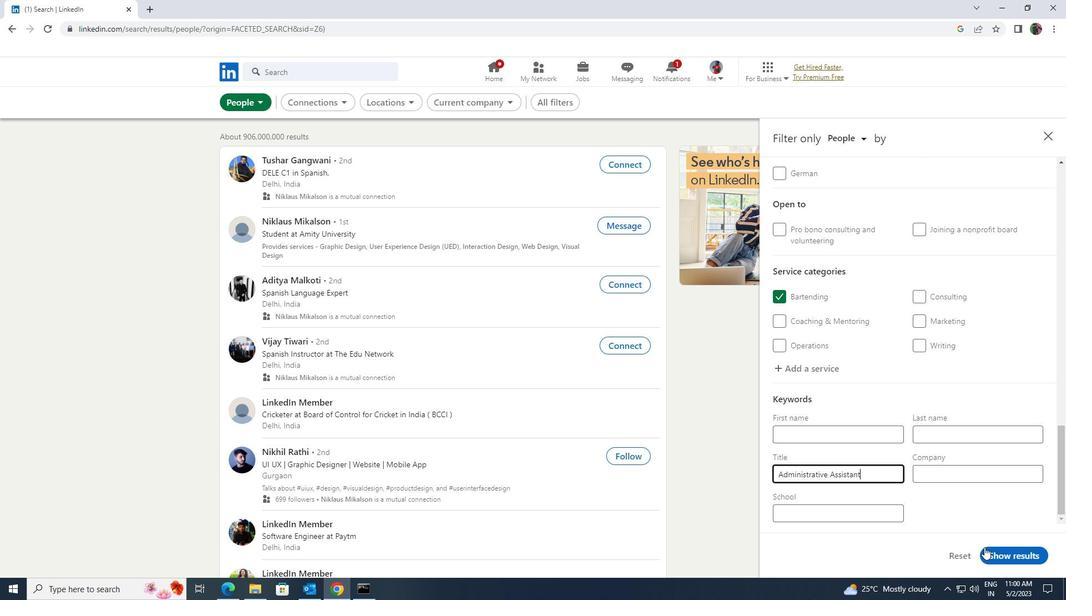 
Action: Mouse pressed left at (992, 552)
Screenshot: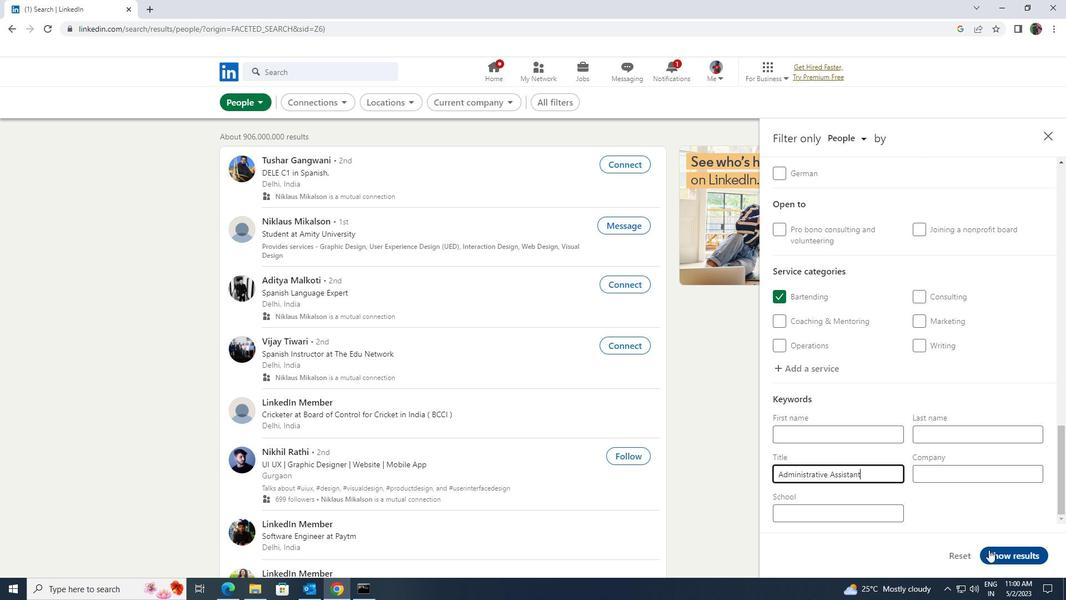 
